 Task: Create a due date automation trigger when advanced on, 2 days after a card is due add fields without custom field "Resume" set to a number greater or equal to 1 and lower or equal to 10 at 11:00 AM.
Action: Mouse moved to (1161, 479)
Screenshot: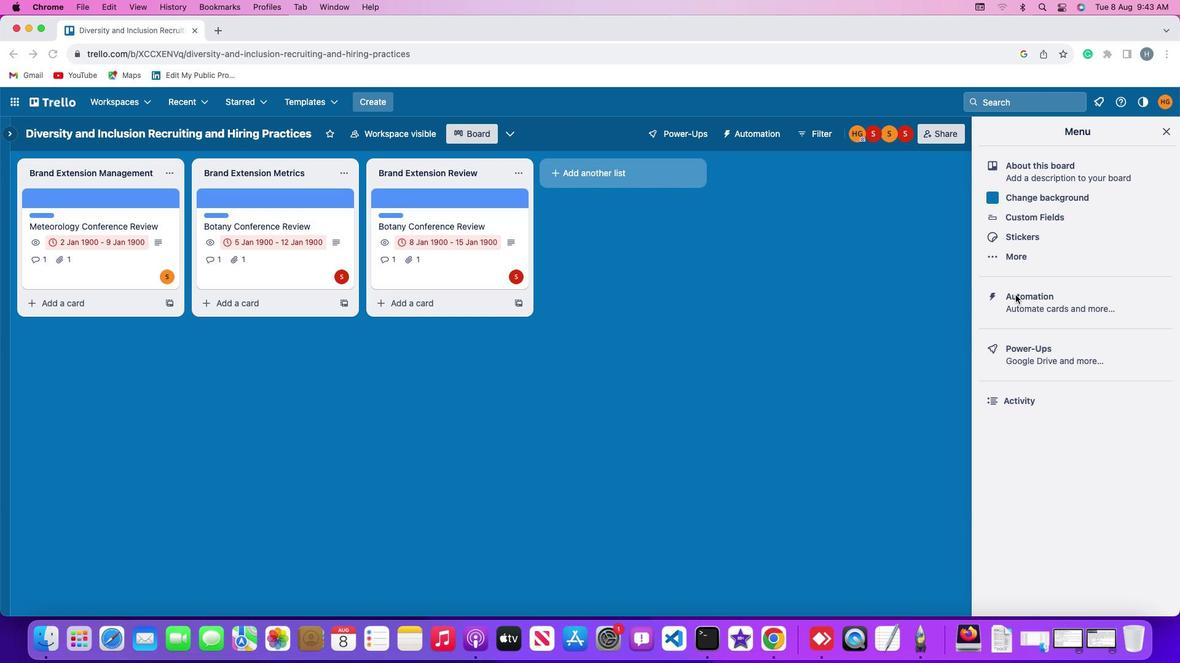
Action: Mouse pressed left at (1161, 479)
Screenshot: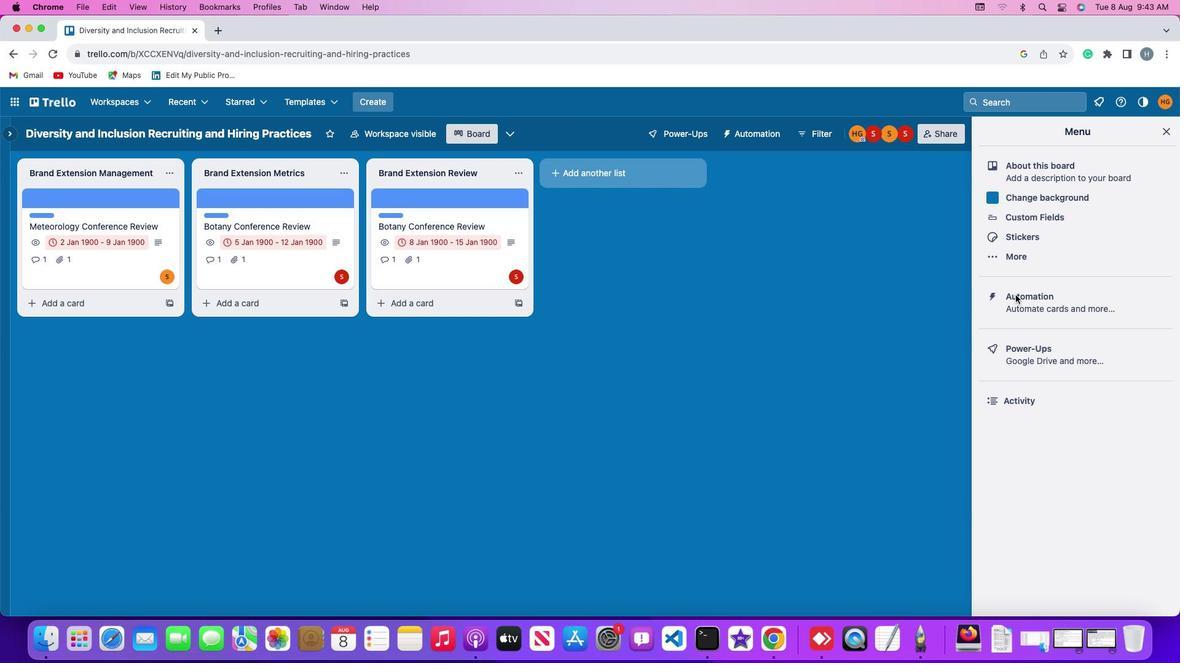 
Action: Mouse pressed left at (1161, 479)
Screenshot: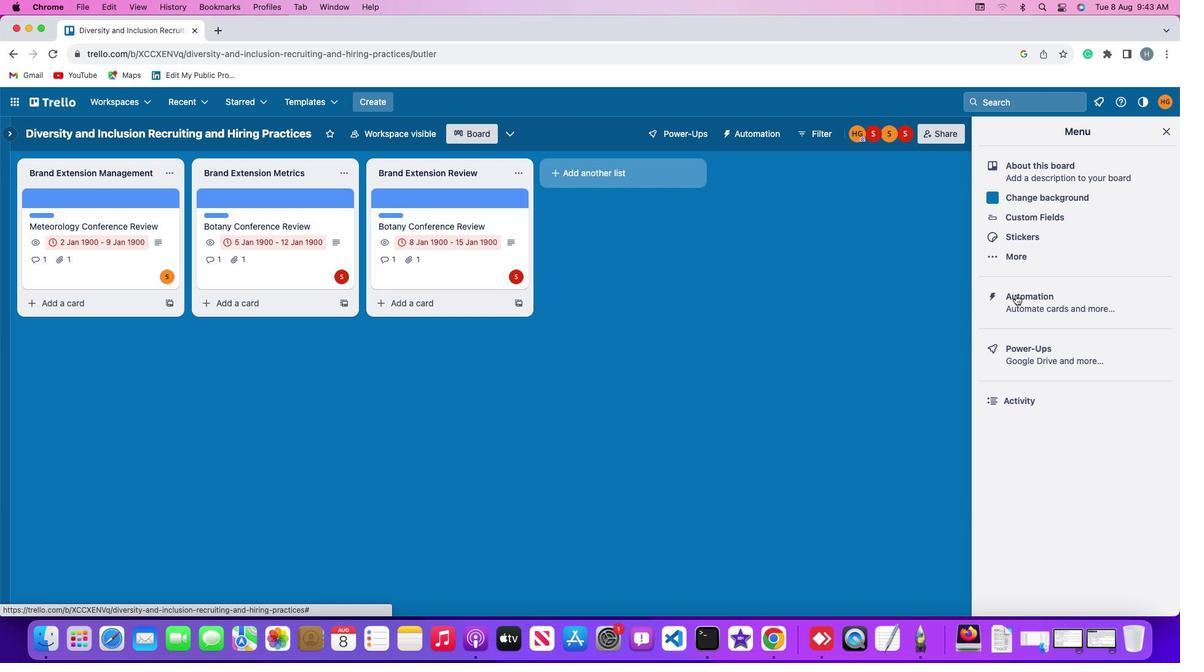 
Action: Mouse moved to (19, 476)
Screenshot: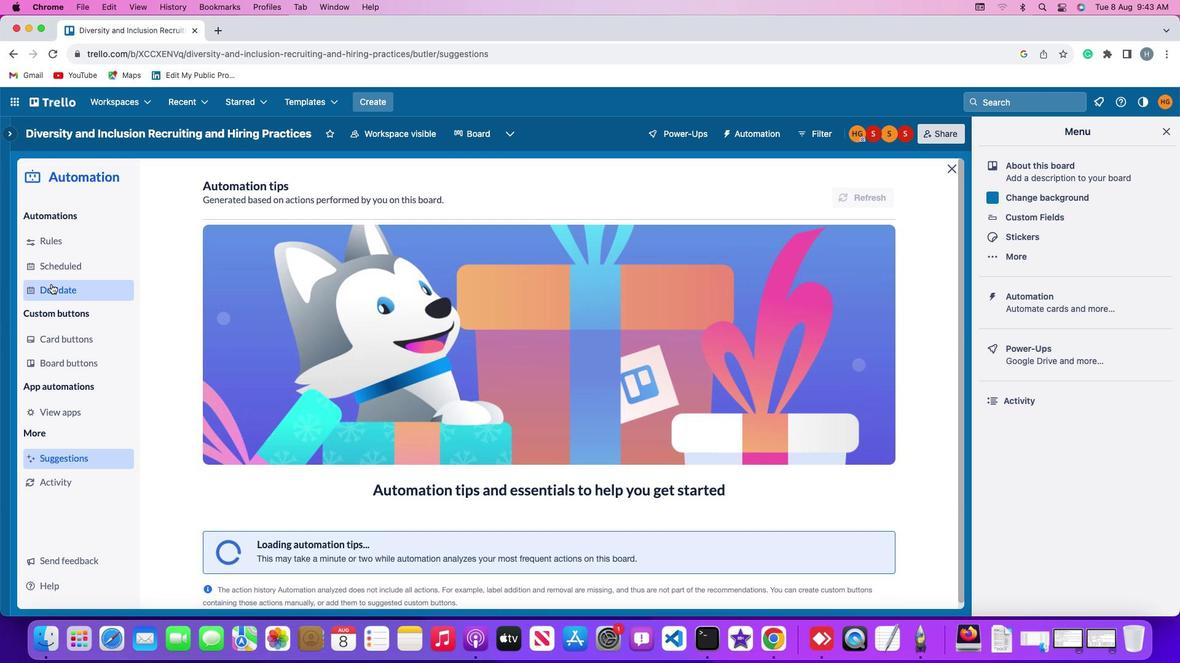
Action: Mouse pressed left at (19, 476)
Screenshot: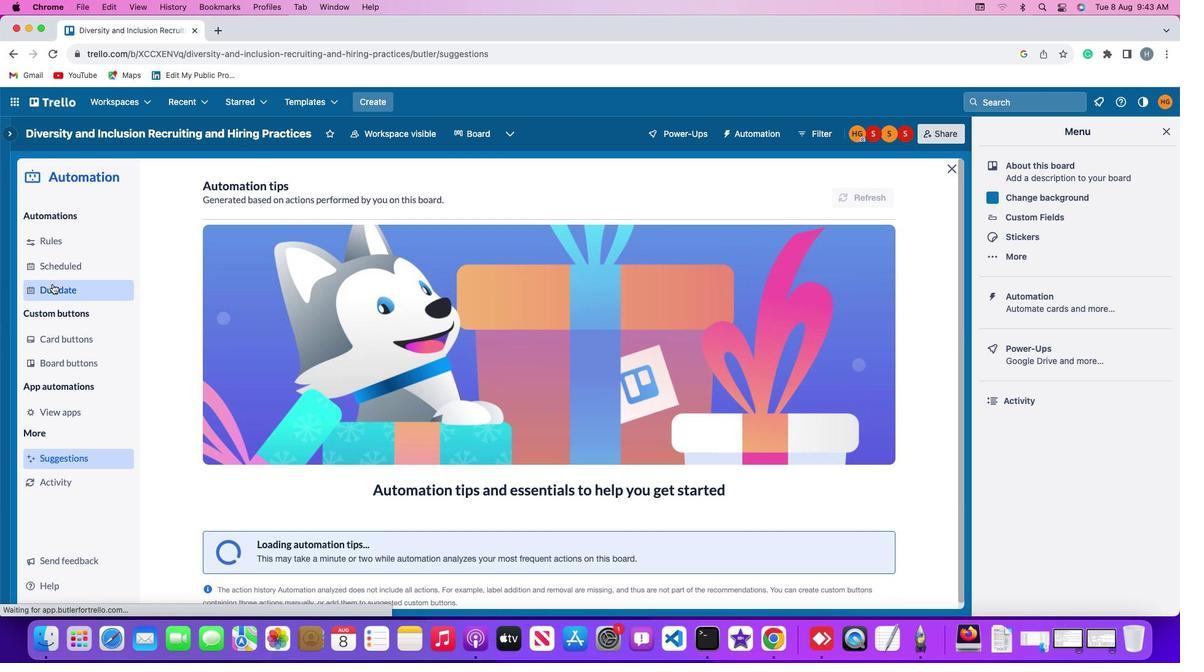 
Action: Mouse moved to (960, 450)
Screenshot: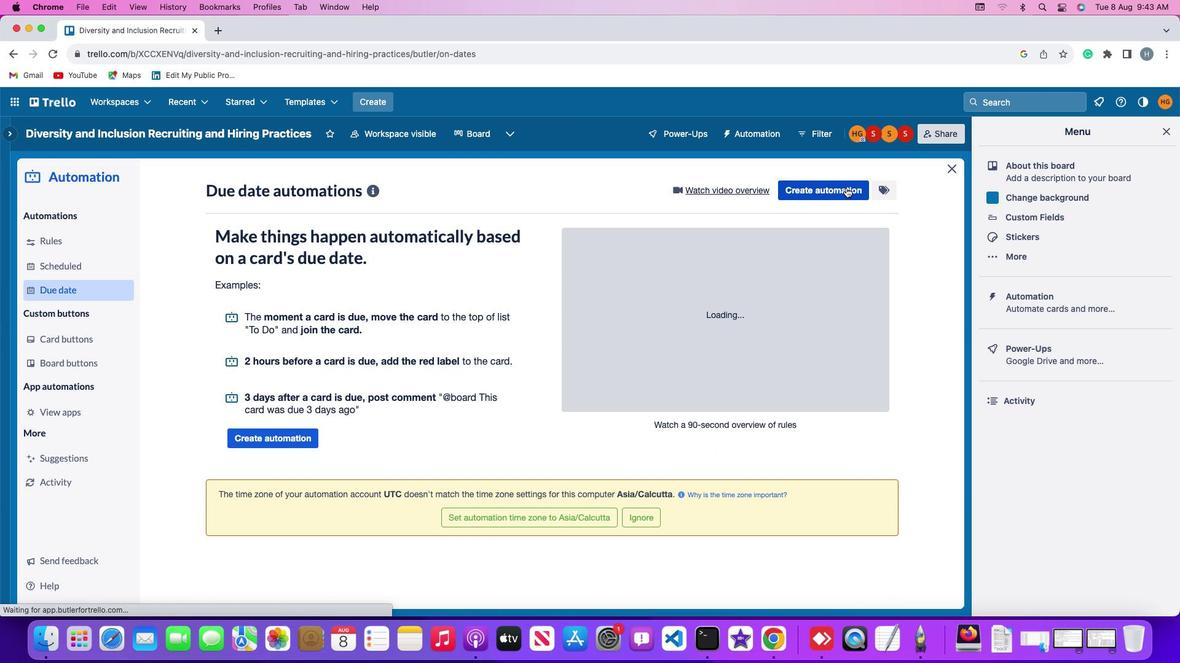 
Action: Mouse pressed left at (960, 450)
Screenshot: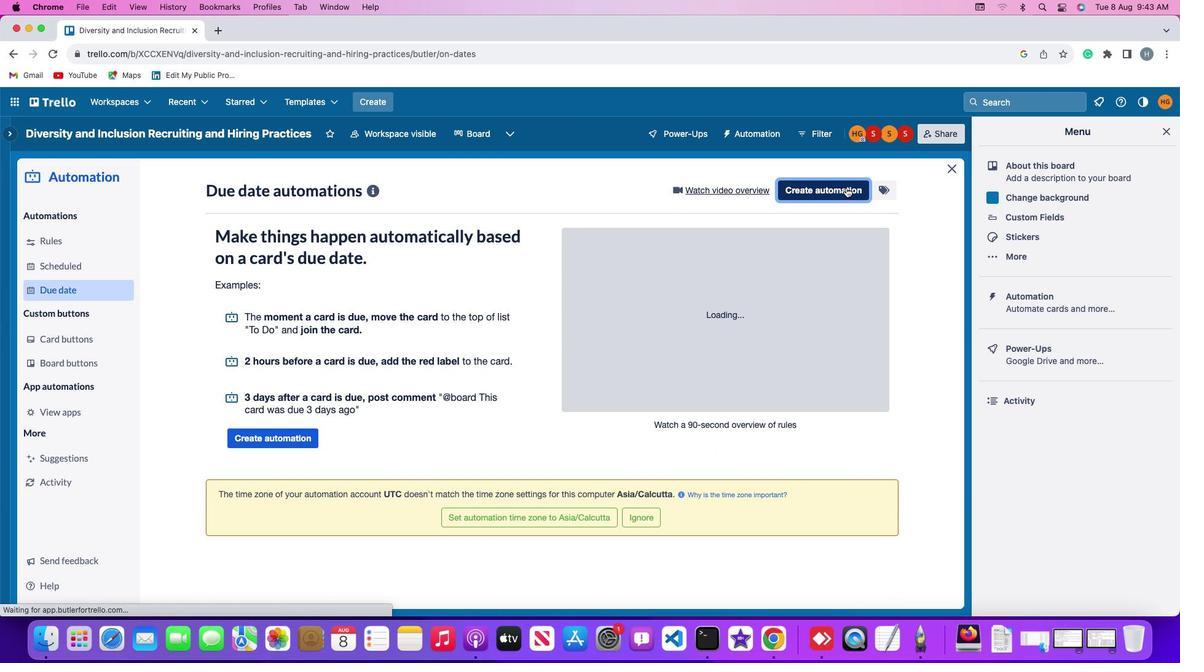 
Action: Mouse moved to (500, 481)
Screenshot: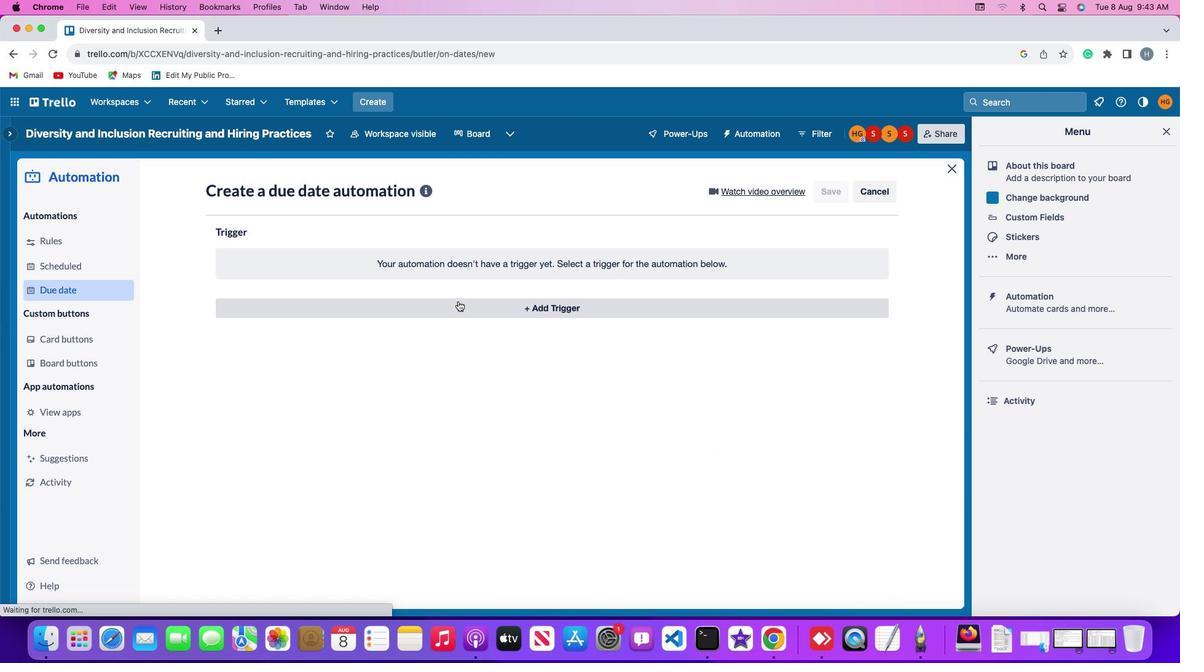 
Action: Mouse pressed left at (500, 481)
Screenshot: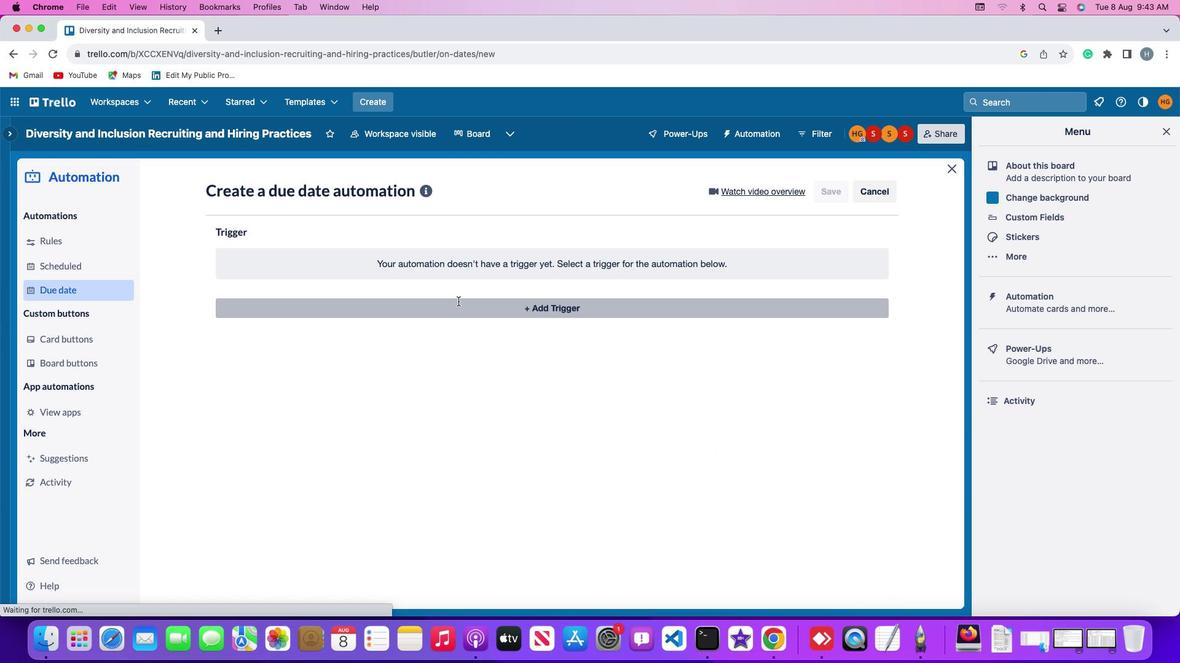 
Action: Mouse moved to (244, 534)
Screenshot: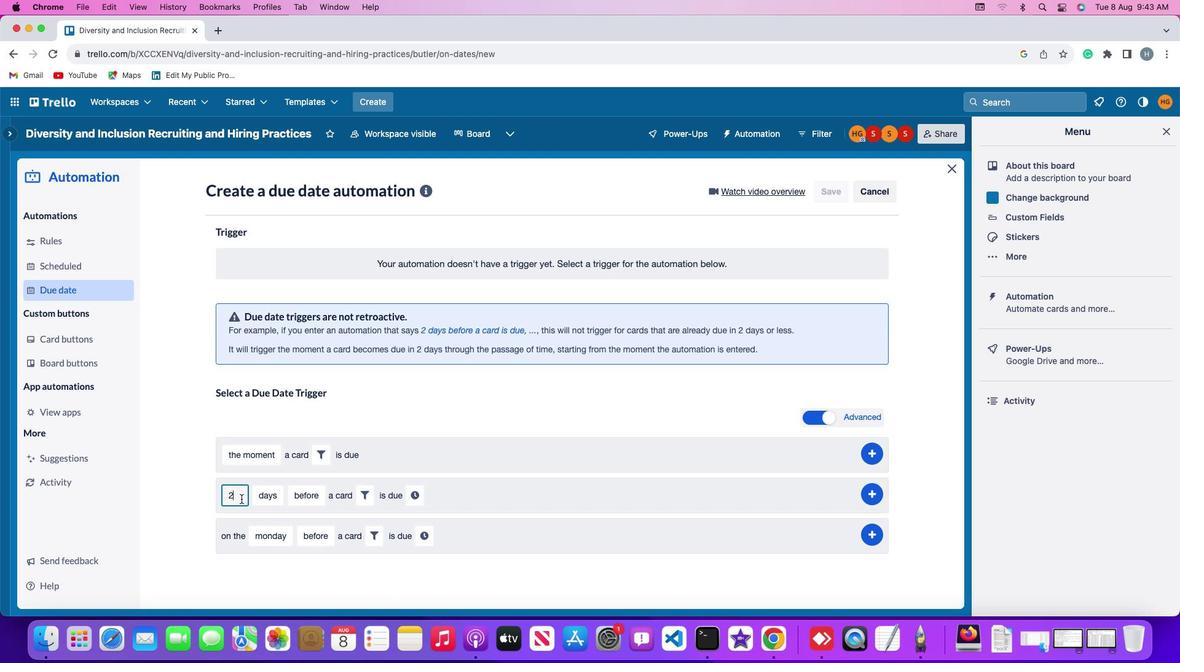 
Action: Mouse pressed left at (244, 534)
Screenshot: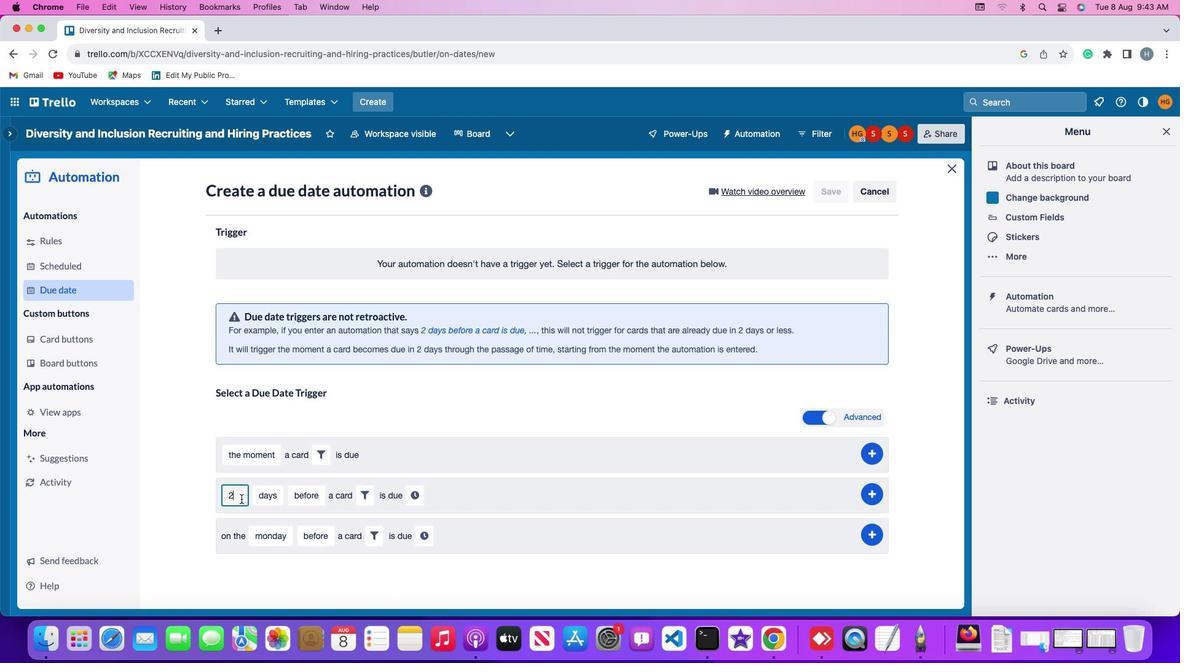 
Action: Mouse moved to (244, 534)
Screenshot: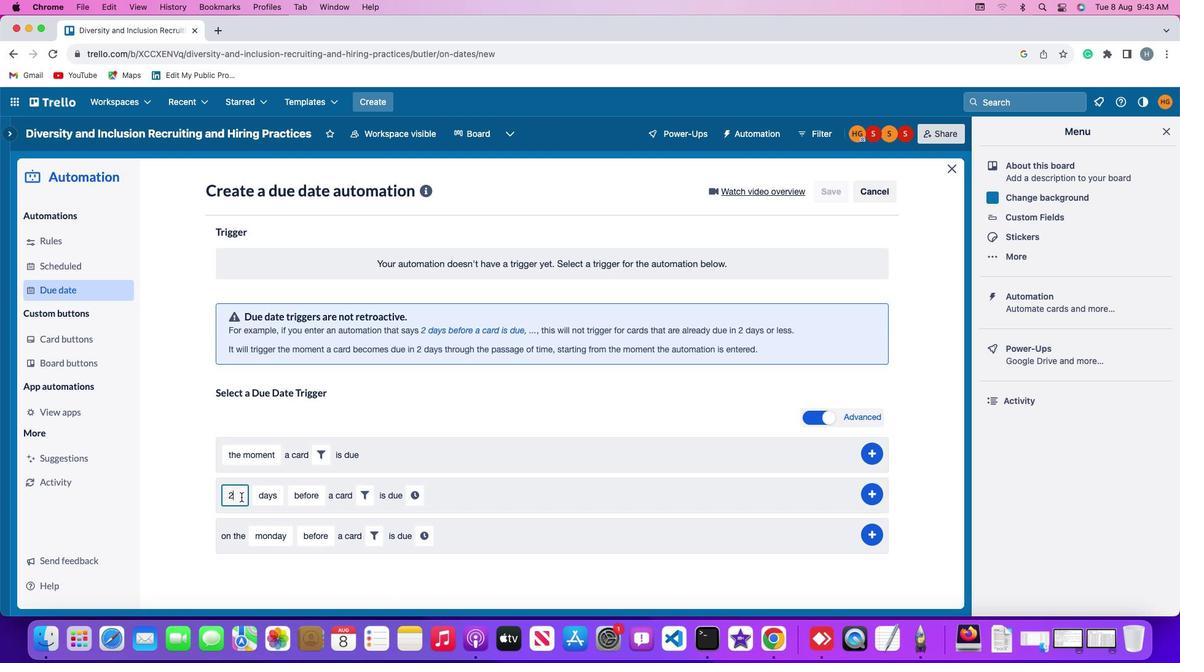 
Action: Key pressed Key.backspace
Screenshot: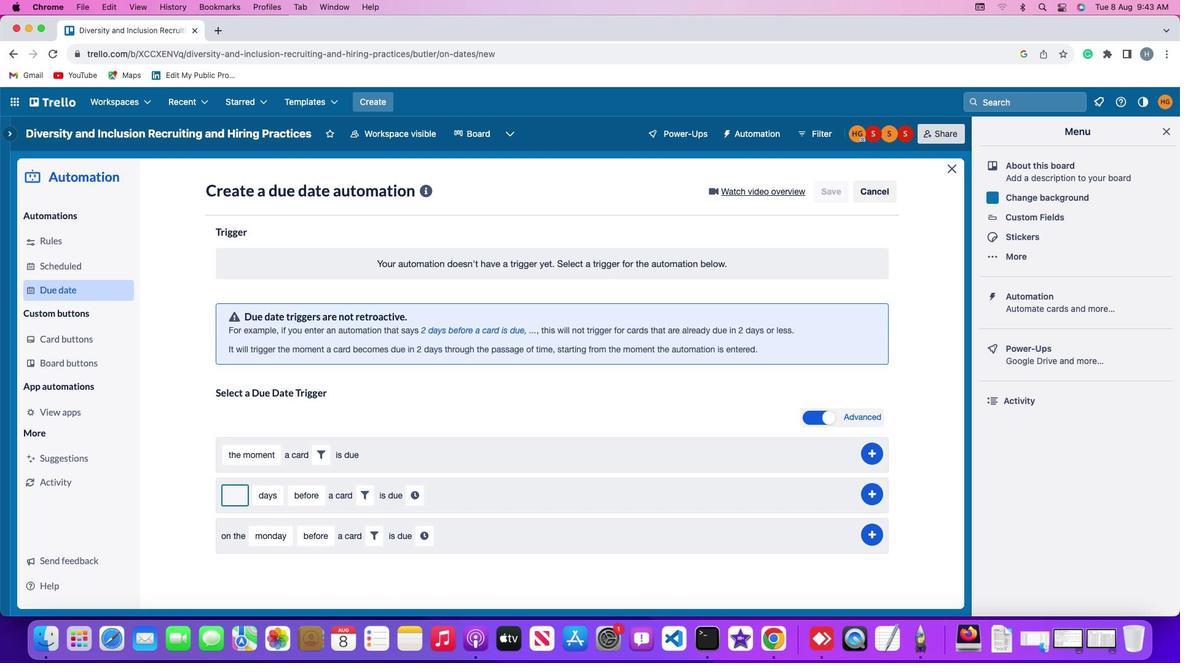 
Action: Mouse moved to (248, 533)
Screenshot: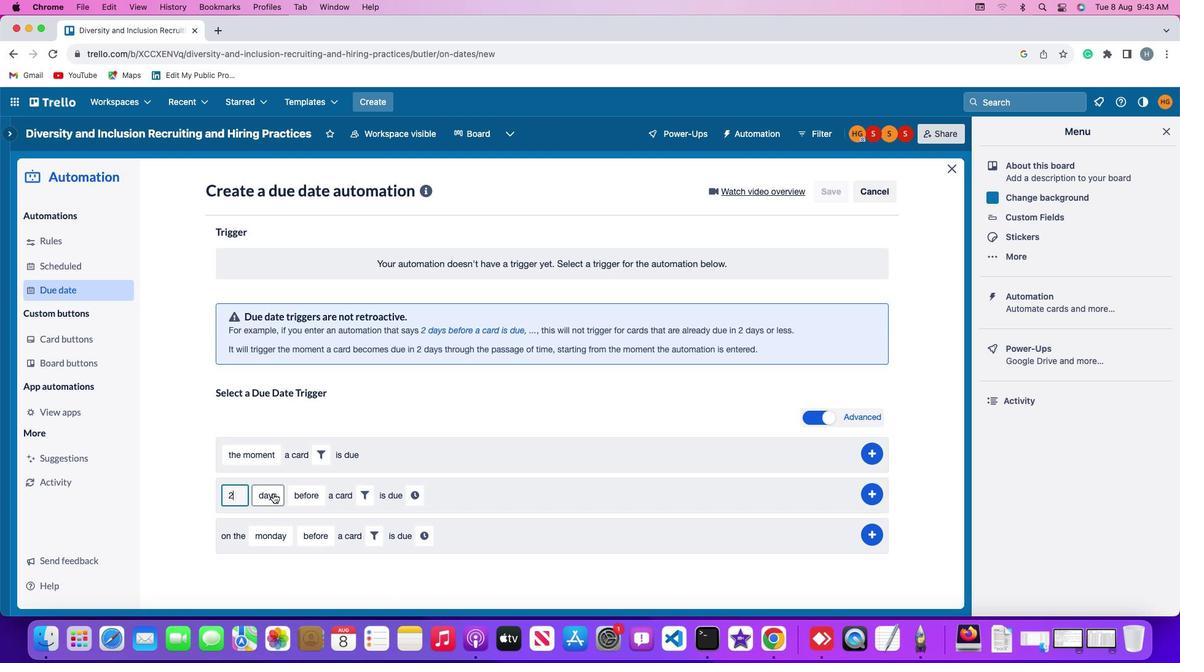 
Action: Key pressed '2'
Screenshot: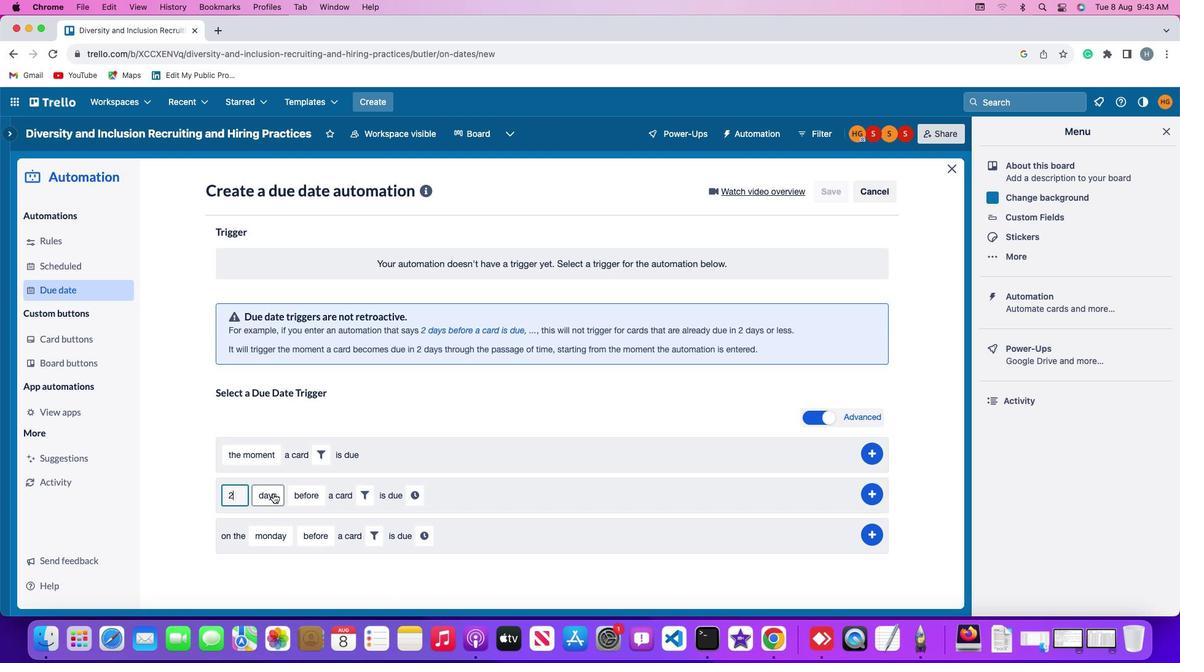 
Action: Mouse moved to (282, 532)
Screenshot: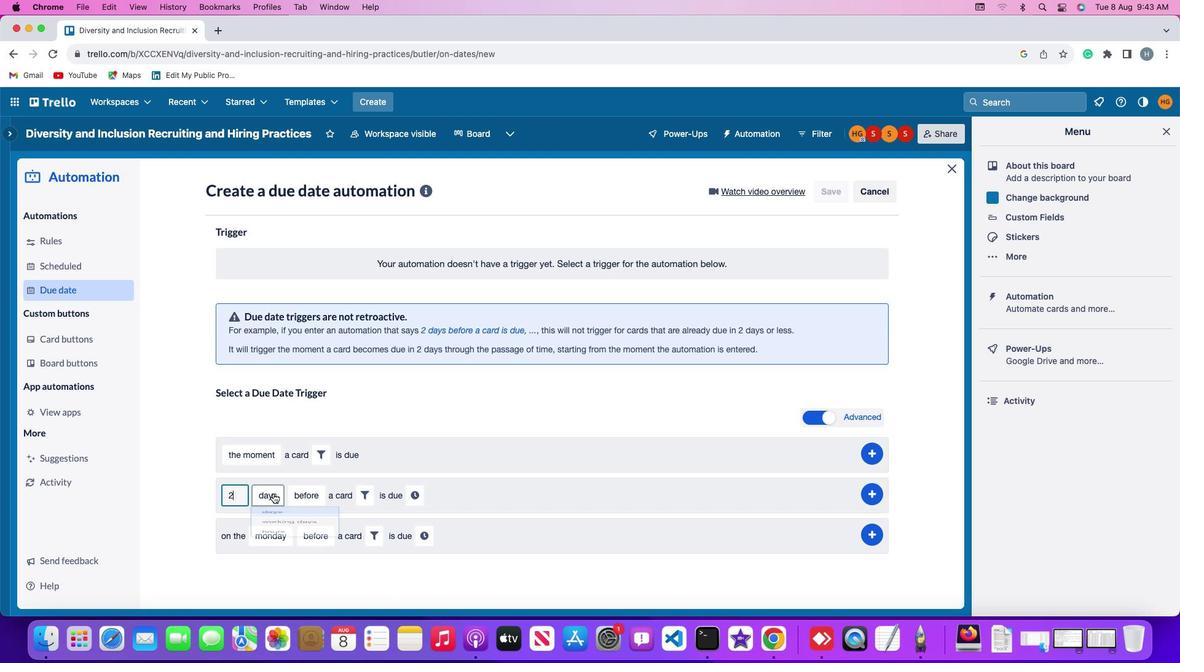 
Action: Mouse pressed left at (282, 532)
Screenshot: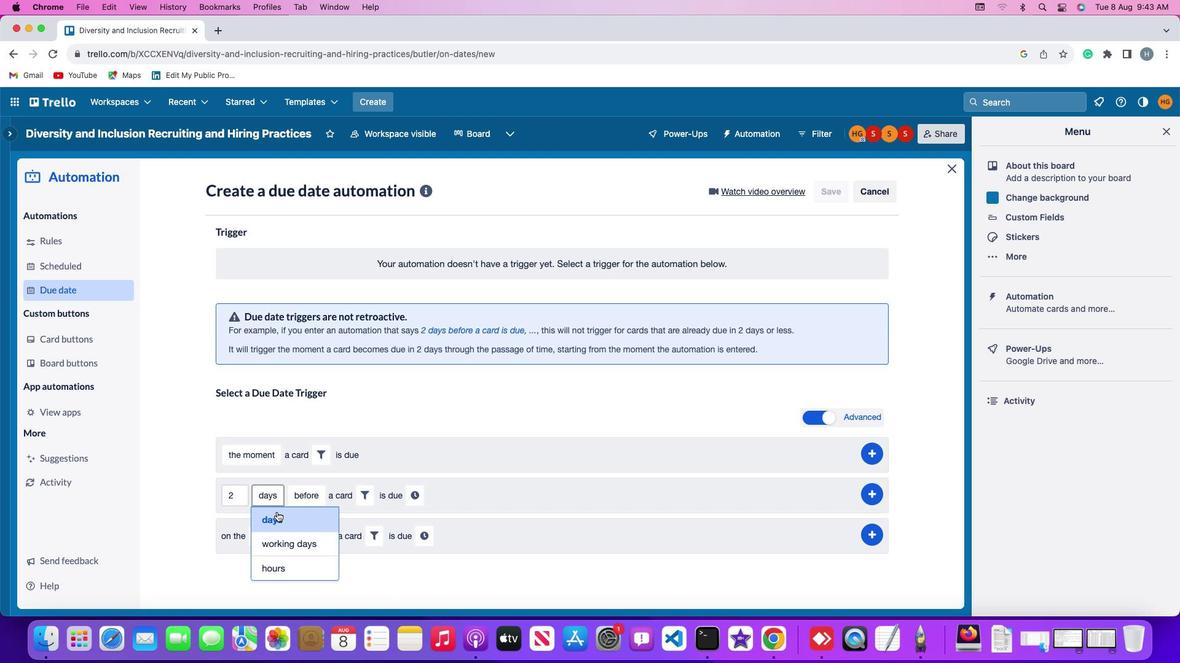 
Action: Mouse moved to (296, 542)
Screenshot: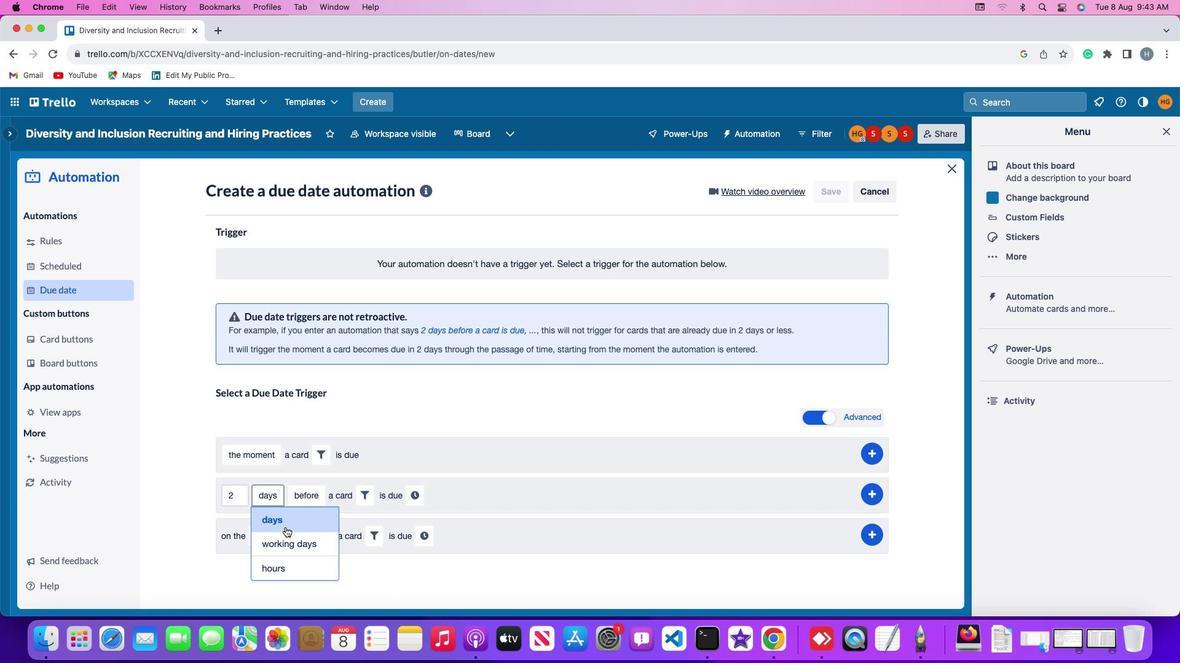 
Action: Mouse pressed left at (296, 542)
Screenshot: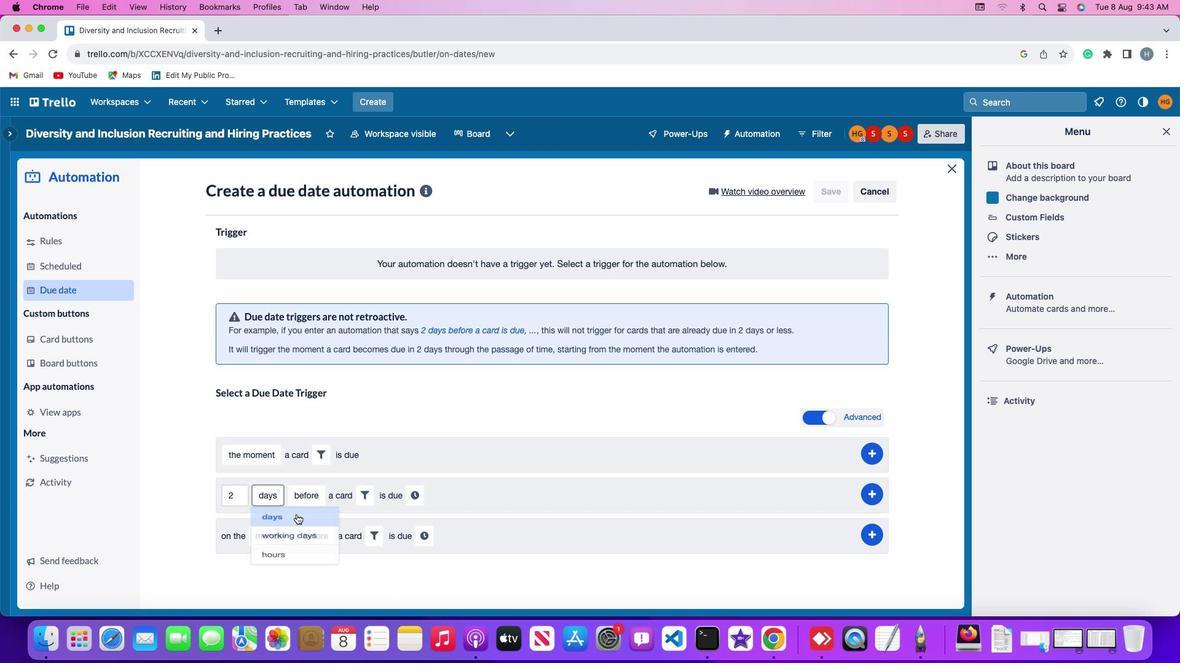 
Action: Mouse moved to (319, 533)
Screenshot: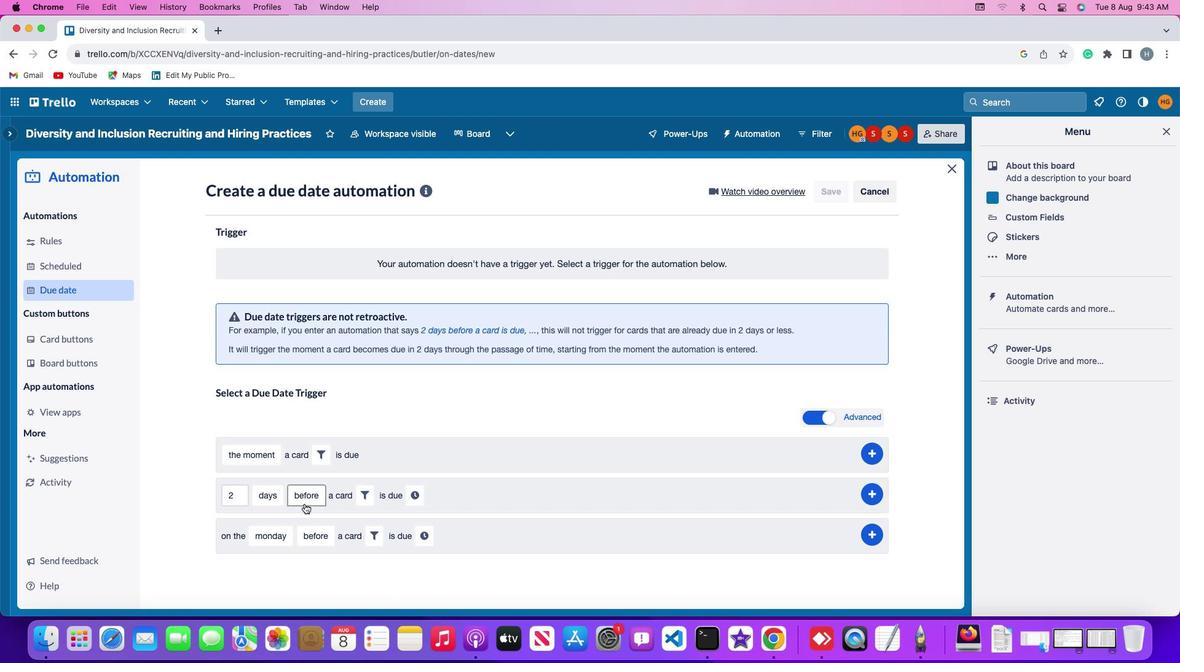 
Action: Mouse pressed left at (319, 533)
Screenshot: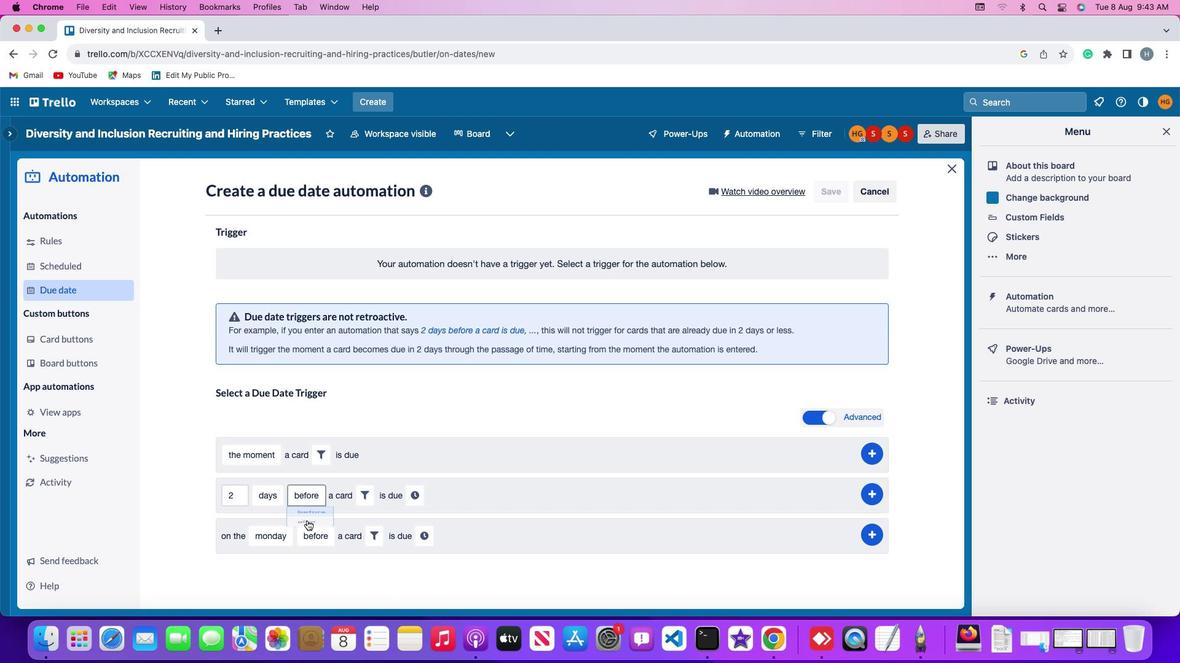 
Action: Mouse moved to (326, 546)
Screenshot: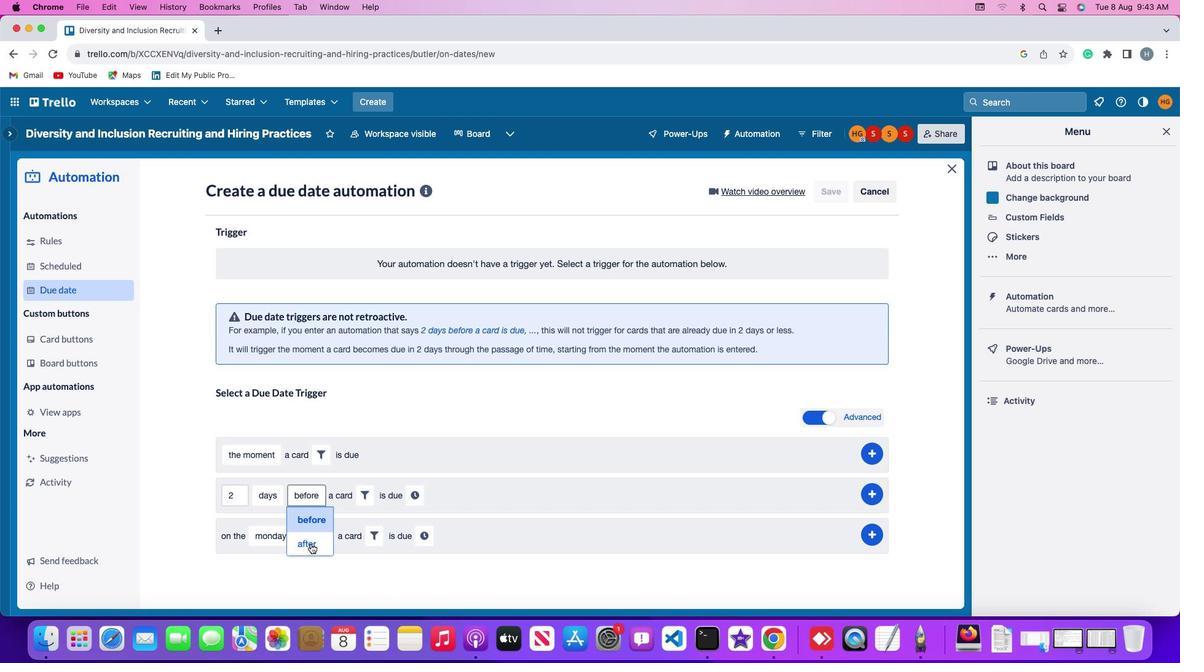 
Action: Mouse pressed left at (326, 546)
Screenshot: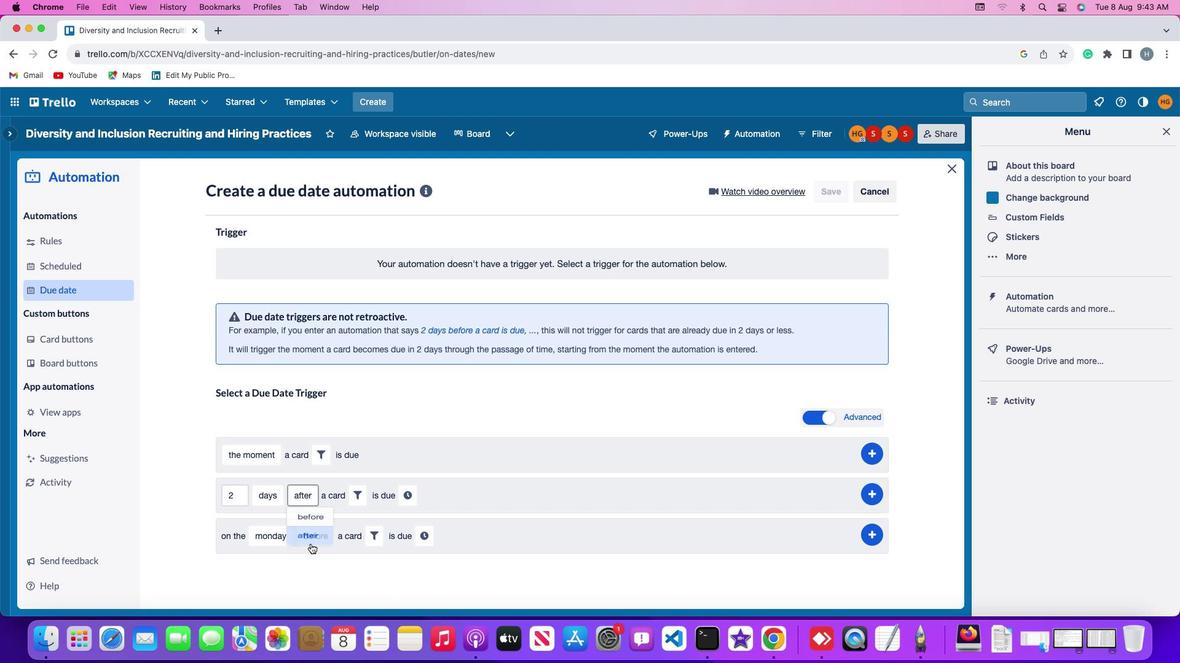 
Action: Mouse moved to (383, 534)
Screenshot: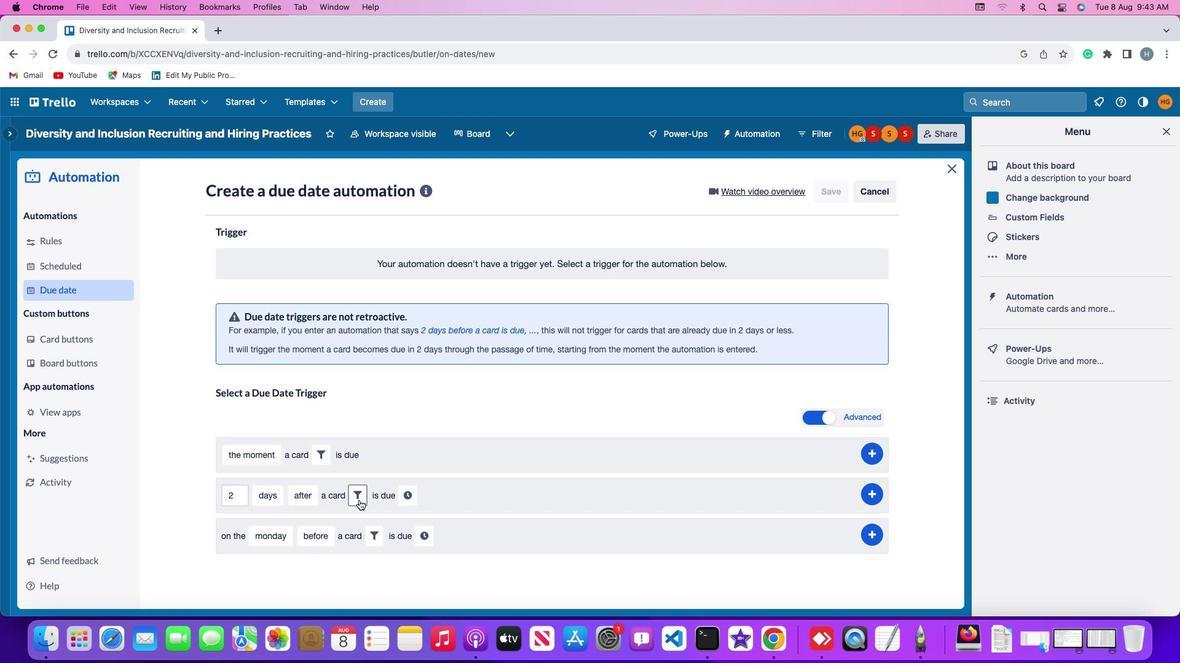 
Action: Mouse pressed left at (383, 534)
Screenshot: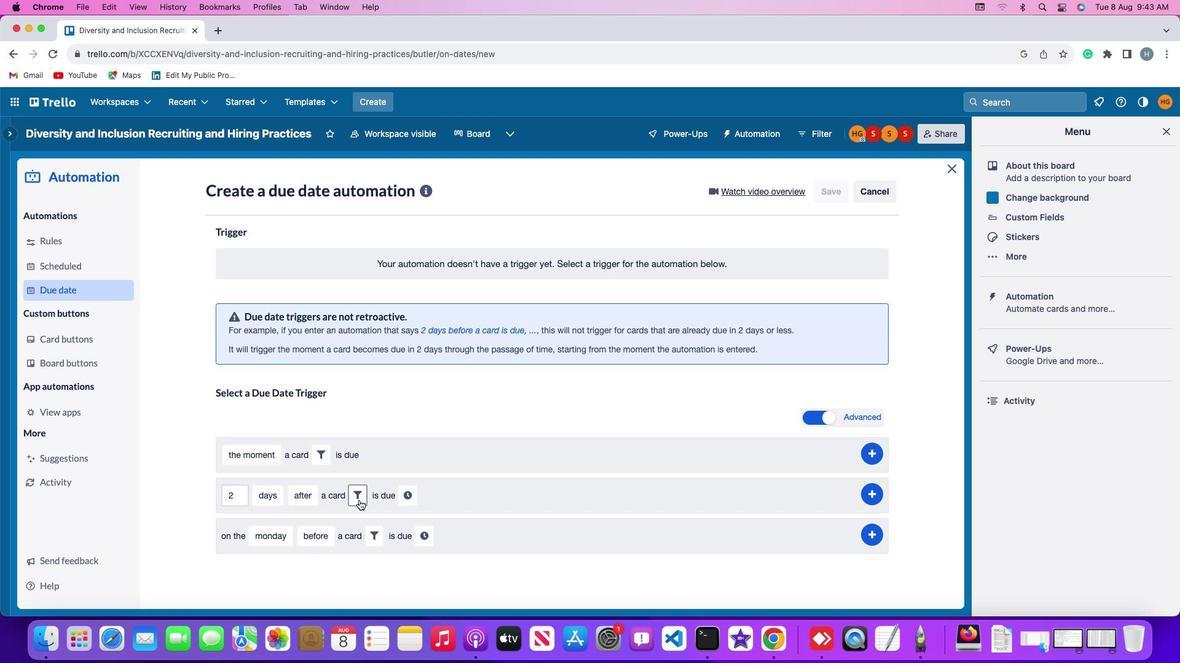 
Action: Mouse moved to (628, 542)
Screenshot: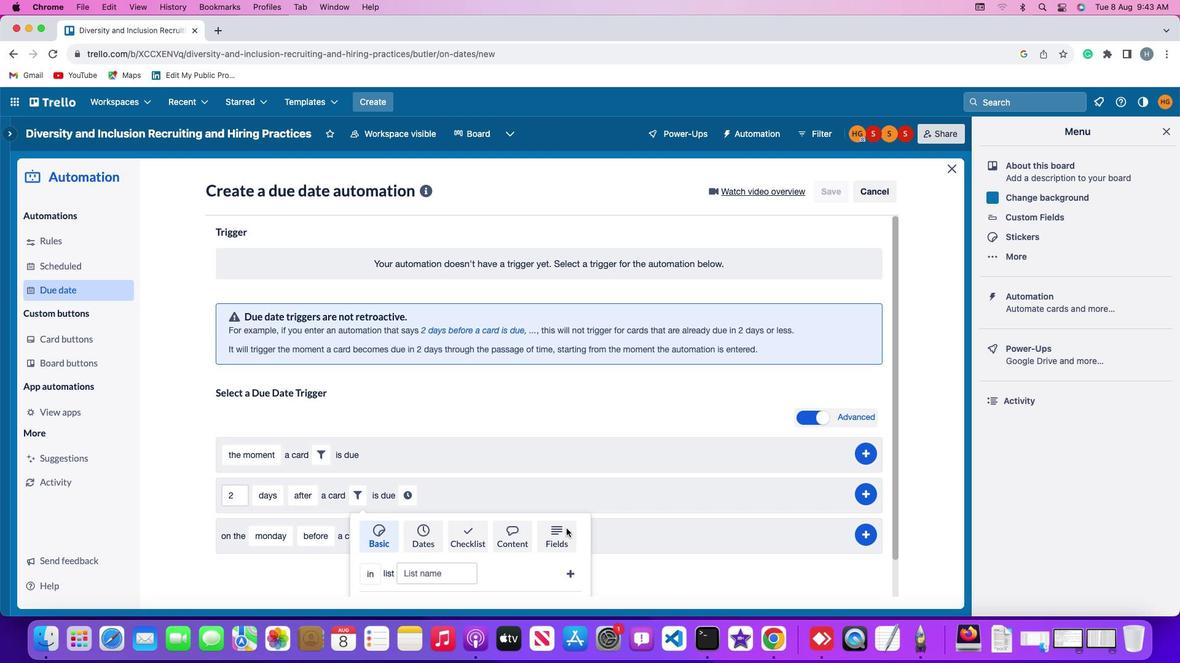 
Action: Mouse pressed left at (628, 542)
Screenshot: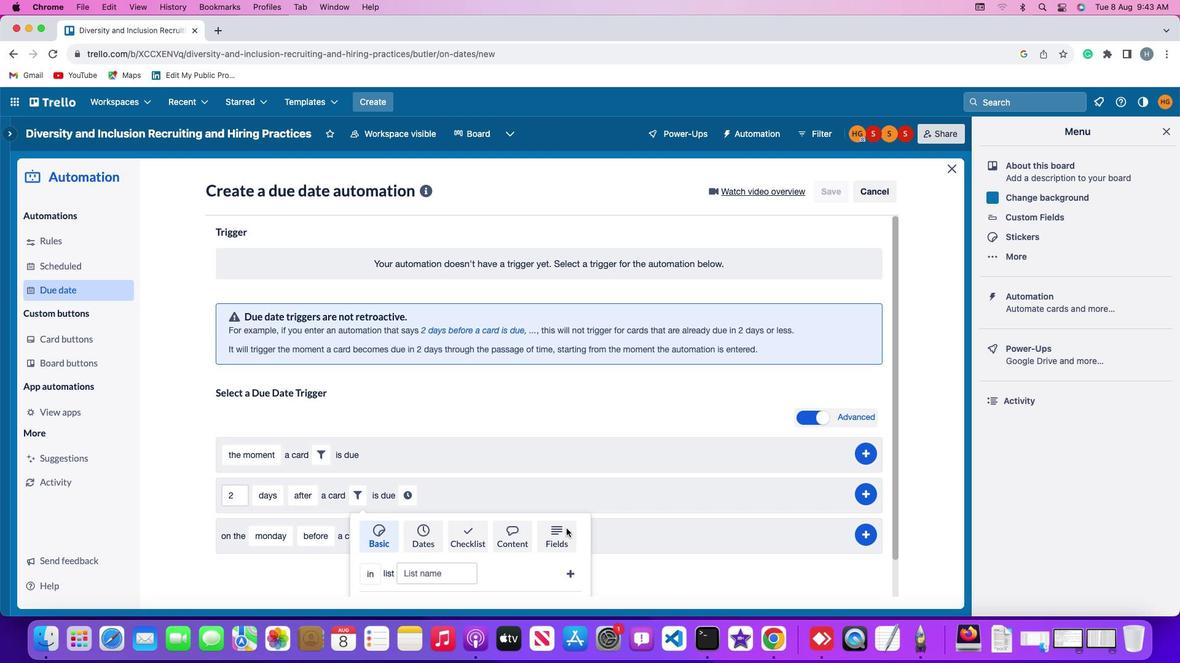 
Action: Mouse moved to (391, 548)
Screenshot: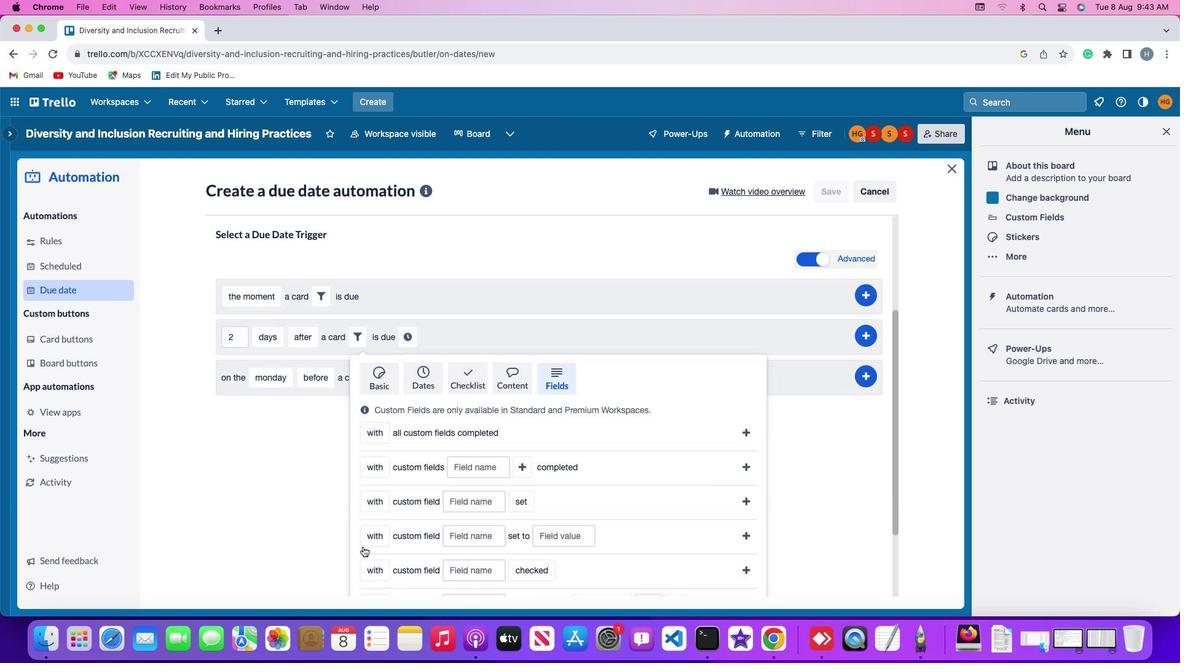 
Action: Mouse scrolled (391, 548) with delta (-40, 399)
Screenshot: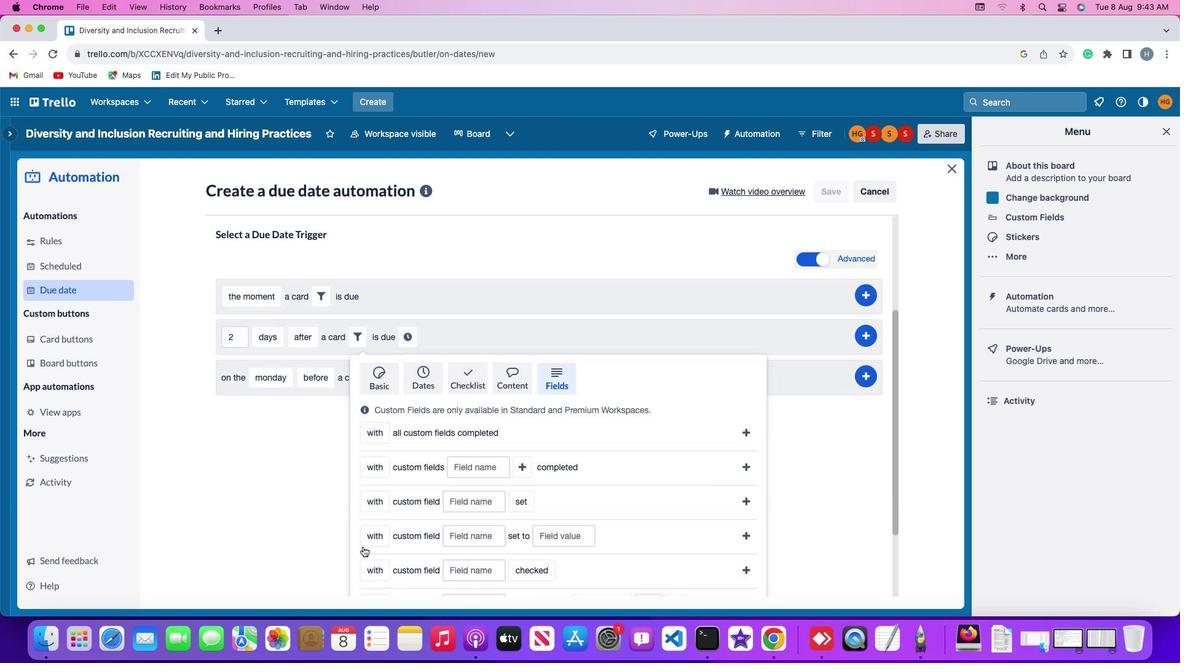 
Action: Mouse moved to (391, 548)
Screenshot: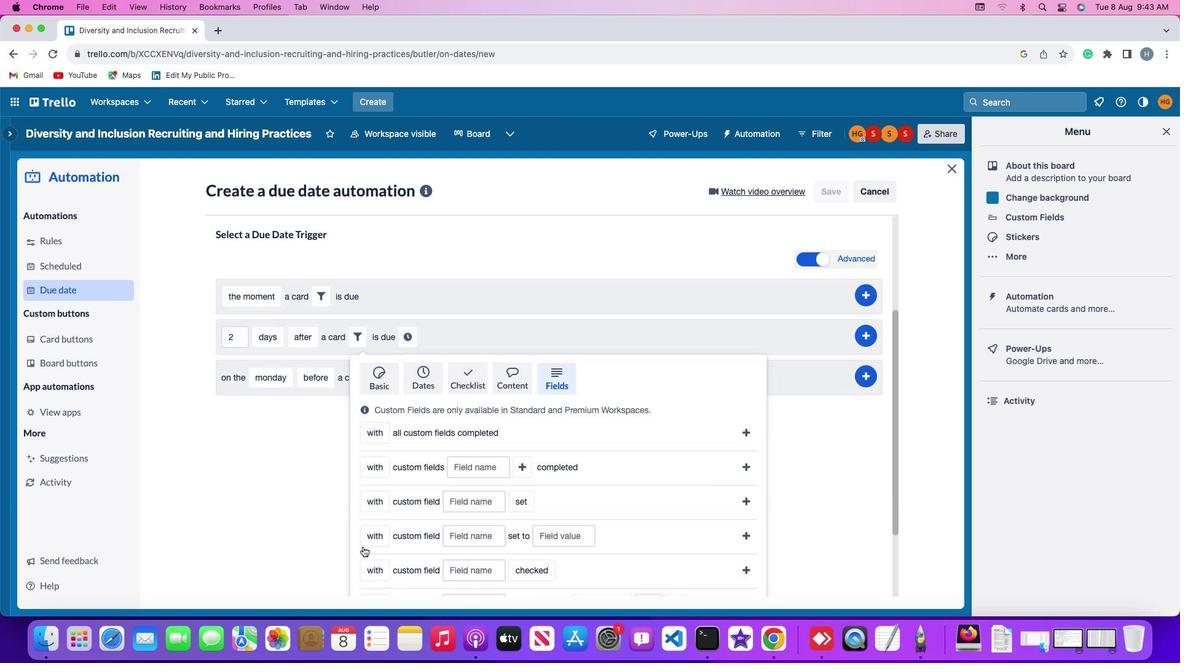 
Action: Mouse scrolled (391, 548) with delta (-40, 399)
Screenshot: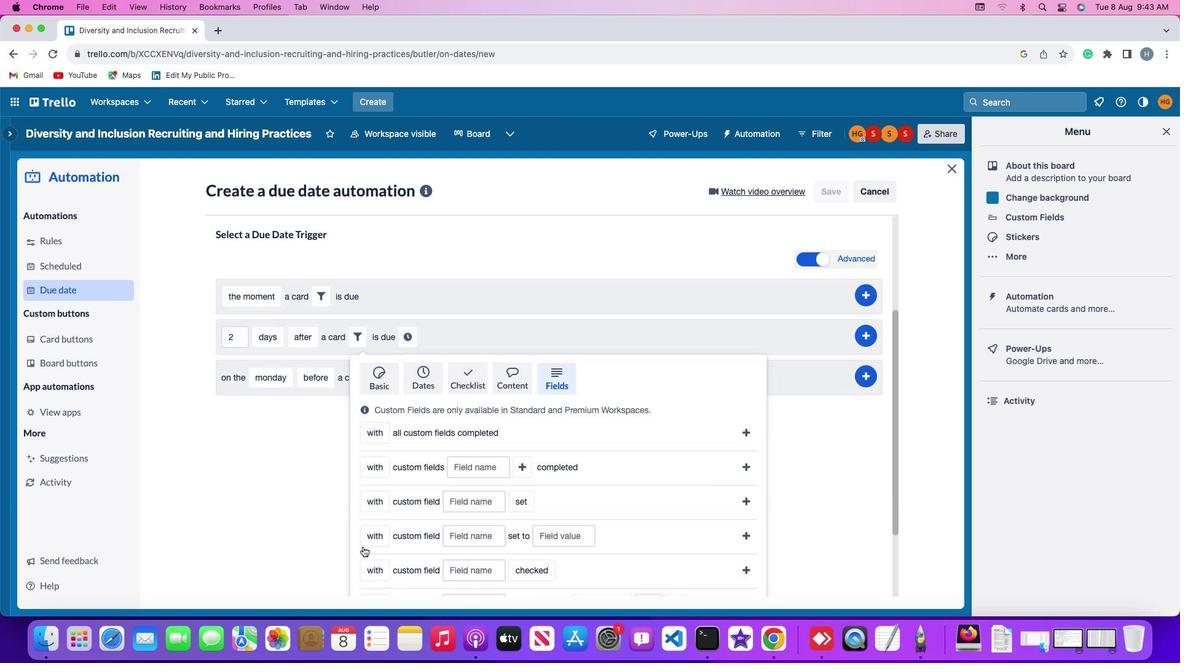 
Action: Mouse scrolled (391, 548) with delta (-40, 398)
Screenshot: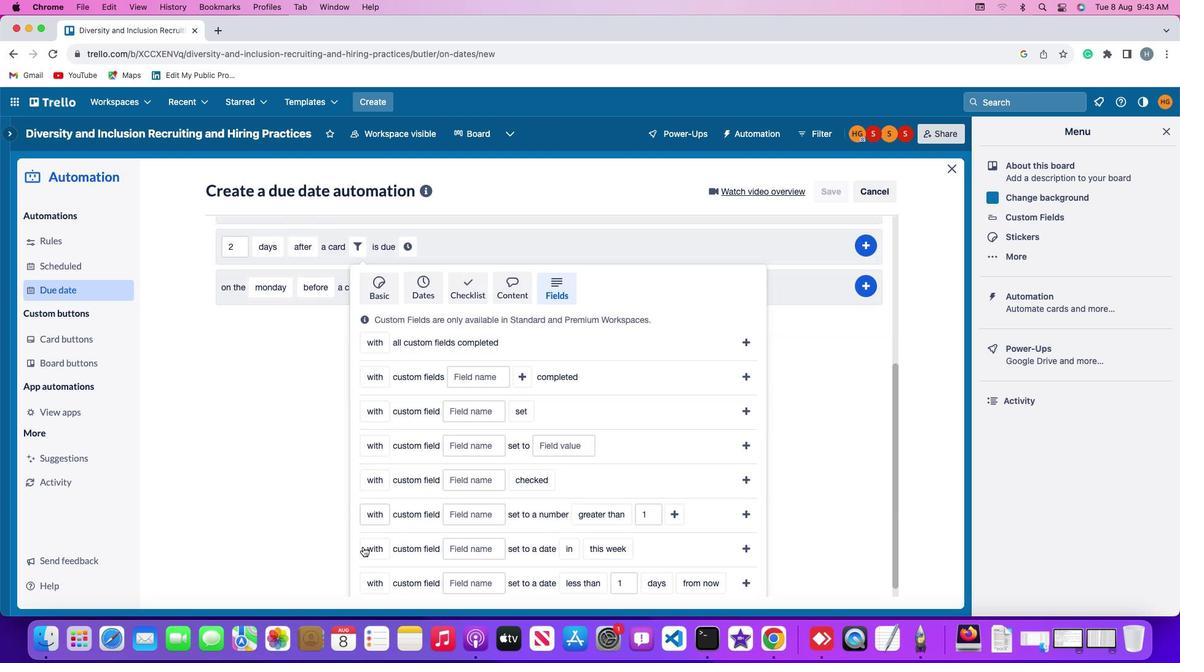 
Action: Mouse scrolled (391, 548) with delta (-40, 398)
Screenshot: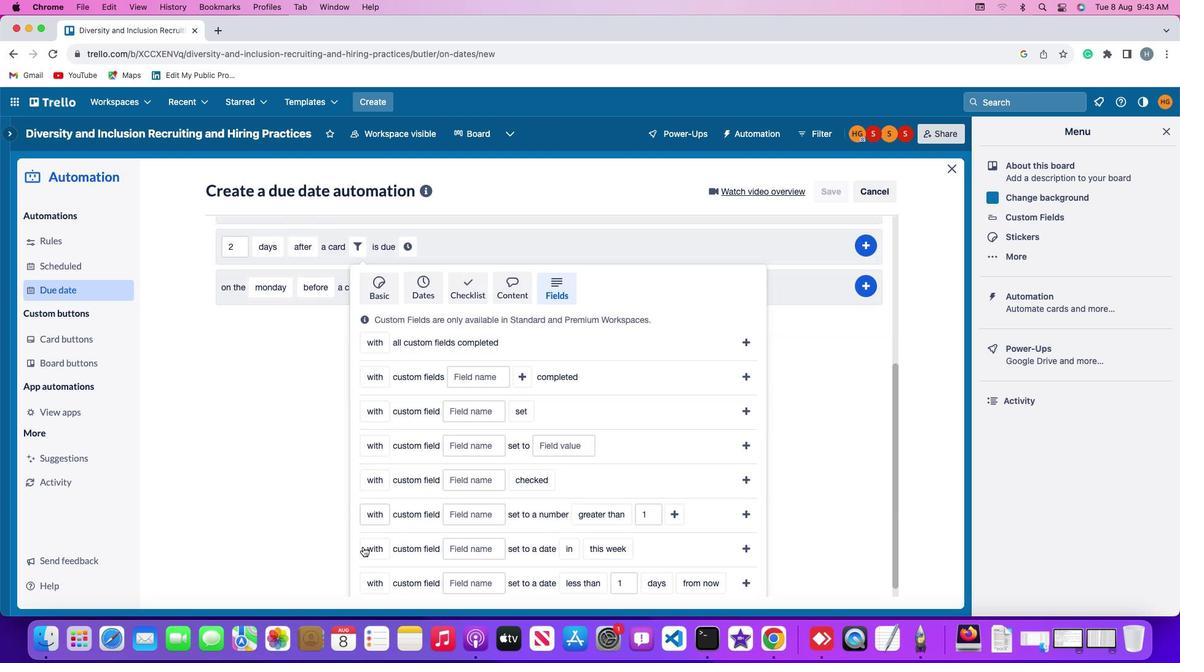 
Action: Mouse scrolled (391, 548) with delta (-40, 398)
Screenshot: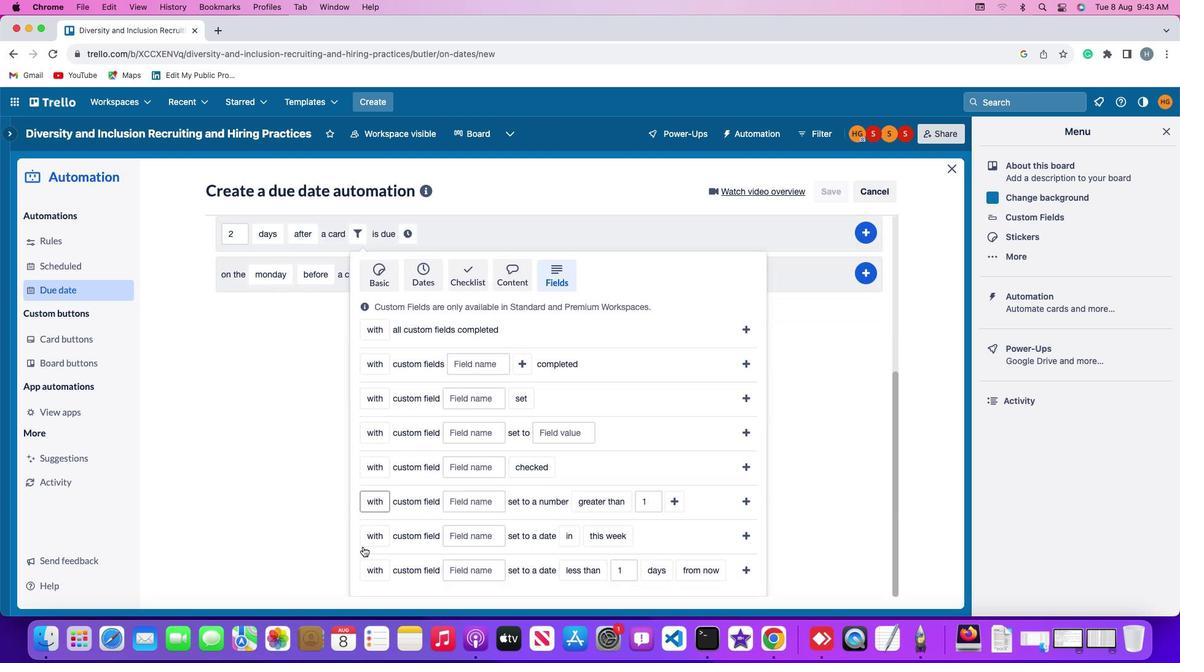 
Action: Mouse moved to (390, 548)
Screenshot: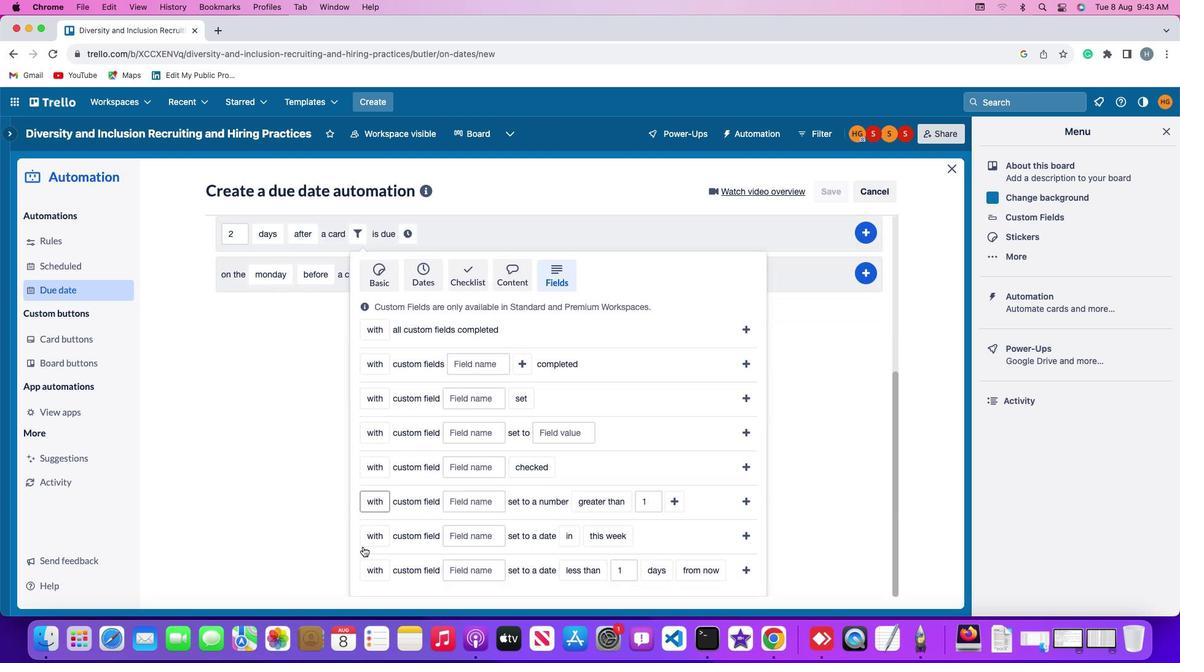 
Action: Mouse scrolled (390, 548) with delta (-40, 398)
Screenshot: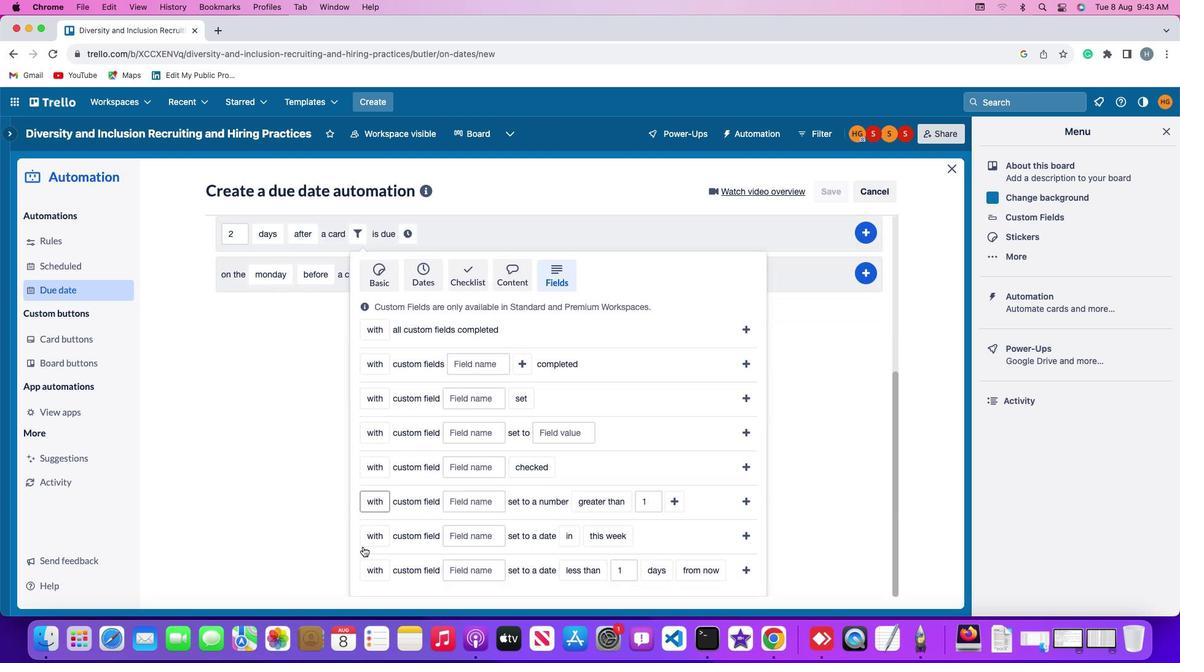 
Action: Mouse moved to (405, 535)
Screenshot: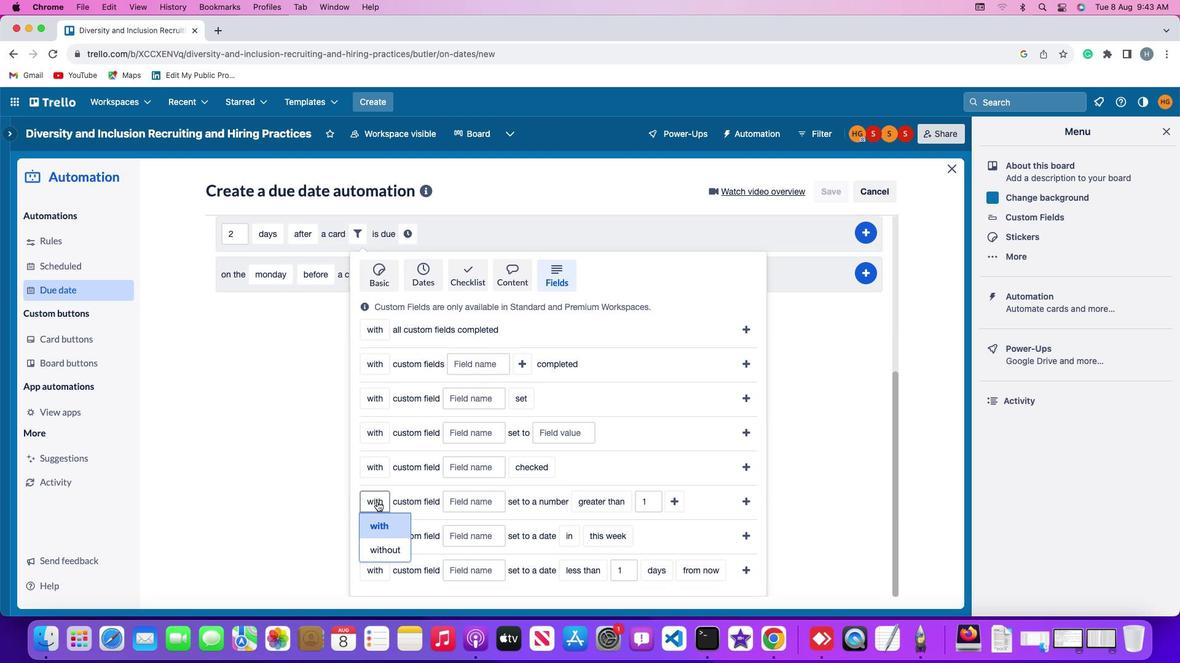 
Action: Mouse pressed left at (405, 535)
Screenshot: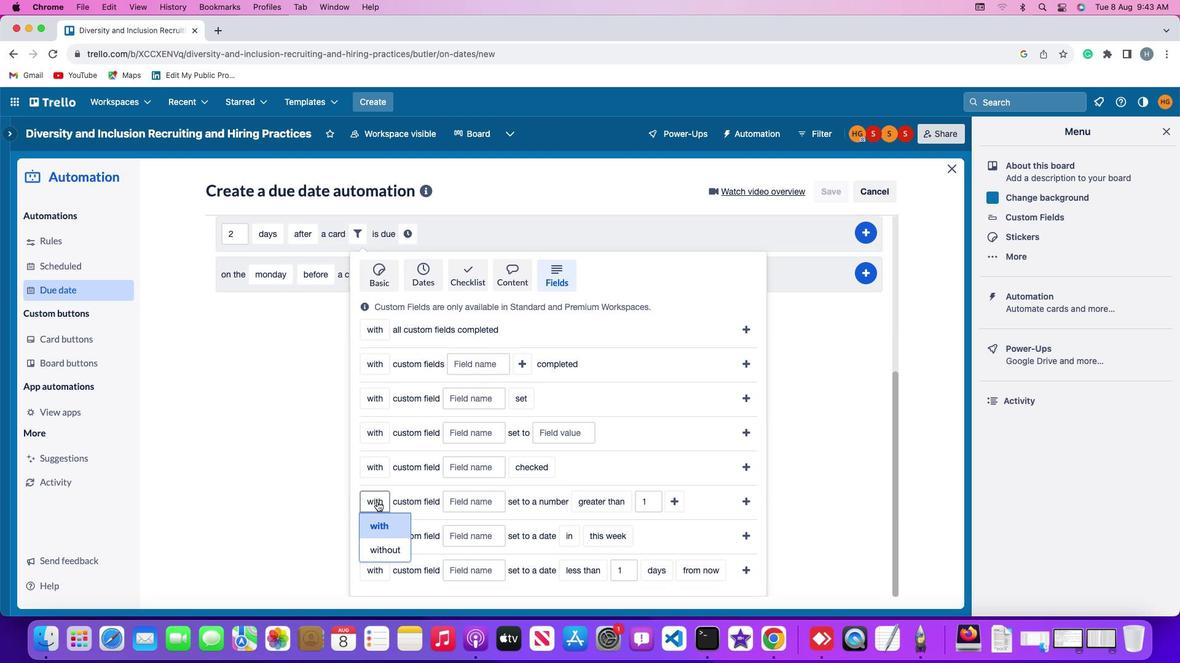 
Action: Mouse moved to (408, 548)
Screenshot: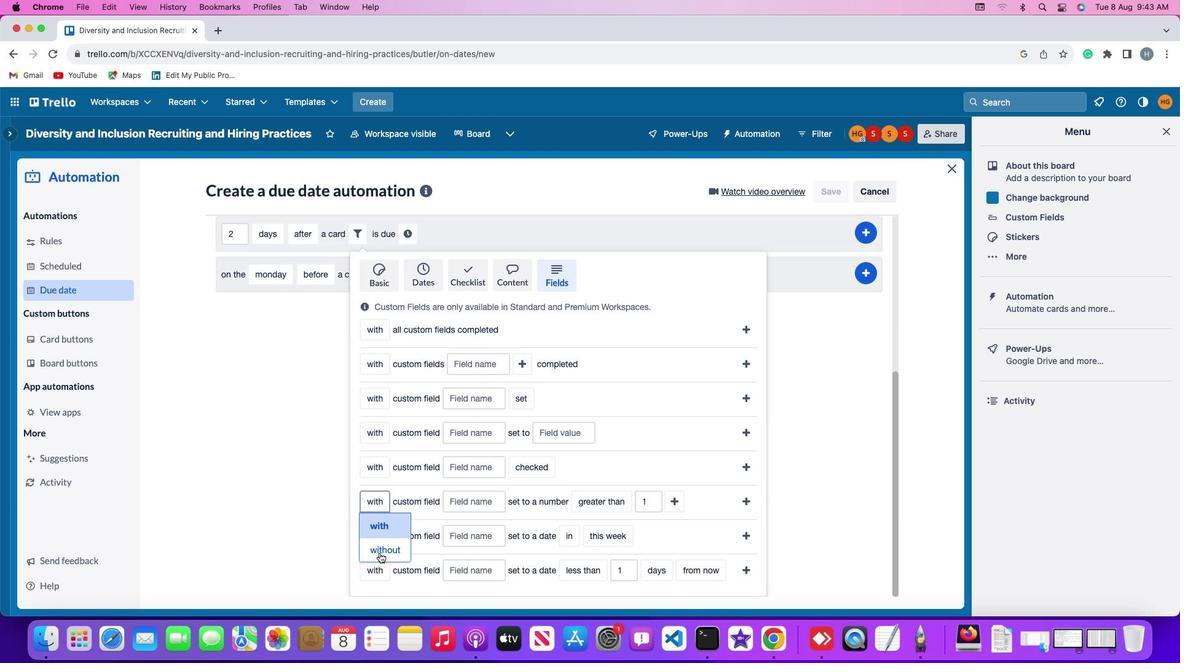 
Action: Mouse pressed left at (408, 548)
Screenshot: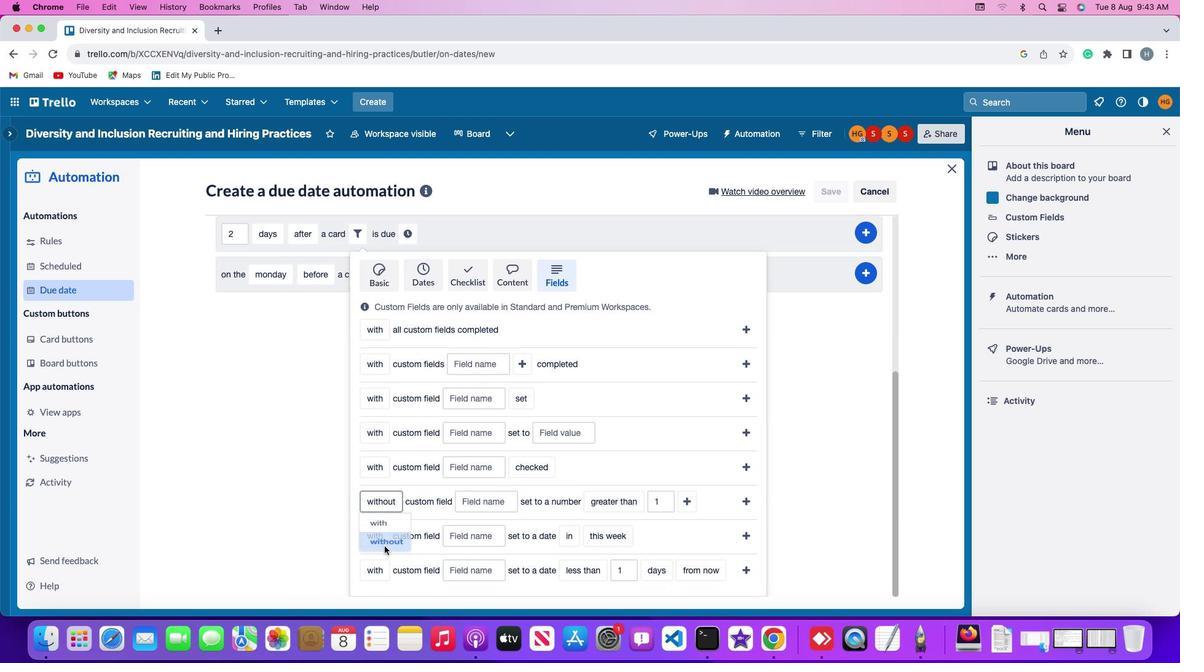 
Action: Mouse moved to (525, 535)
Screenshot: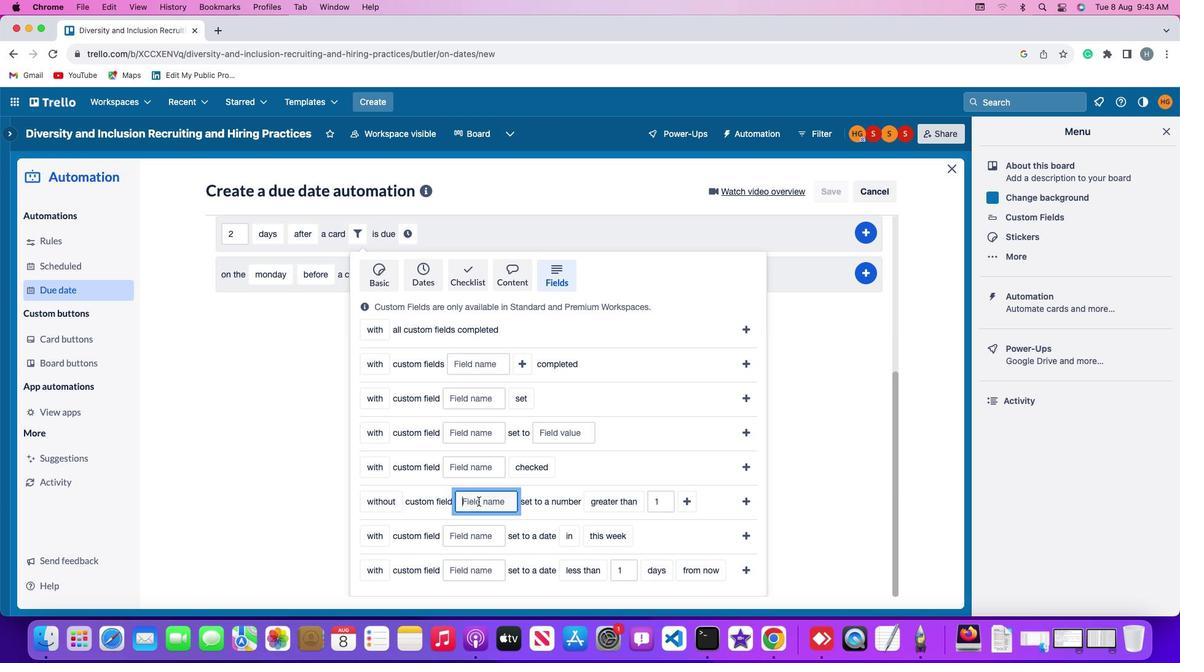 
Action: Mouse pressed left at (525, 535)
Screenshot: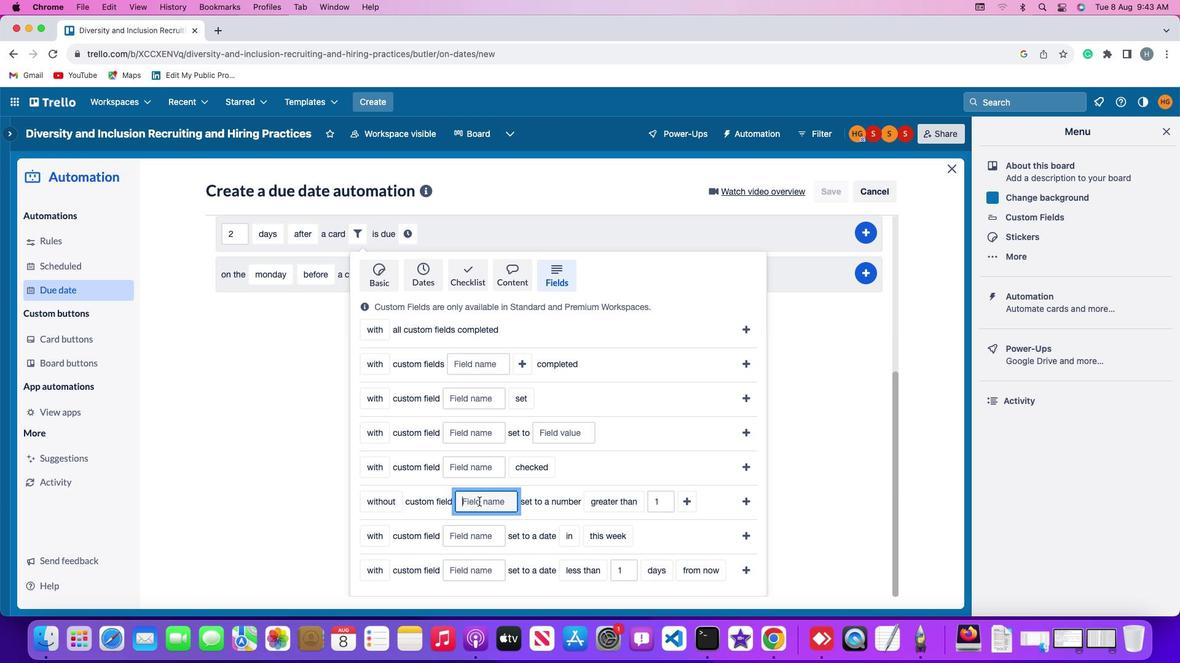 
Action: Mouse moved to (528, 535)
Screenshot: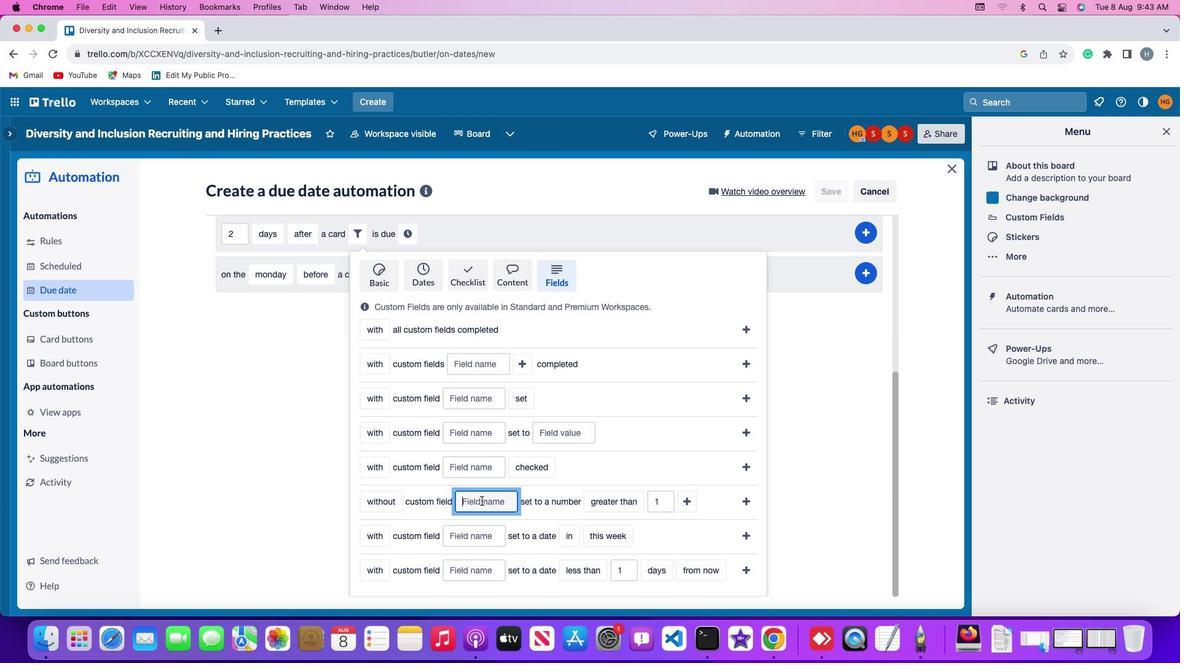 
Action: Key pressed Key.shift'R''e''s''u''m''e'
Screenshot: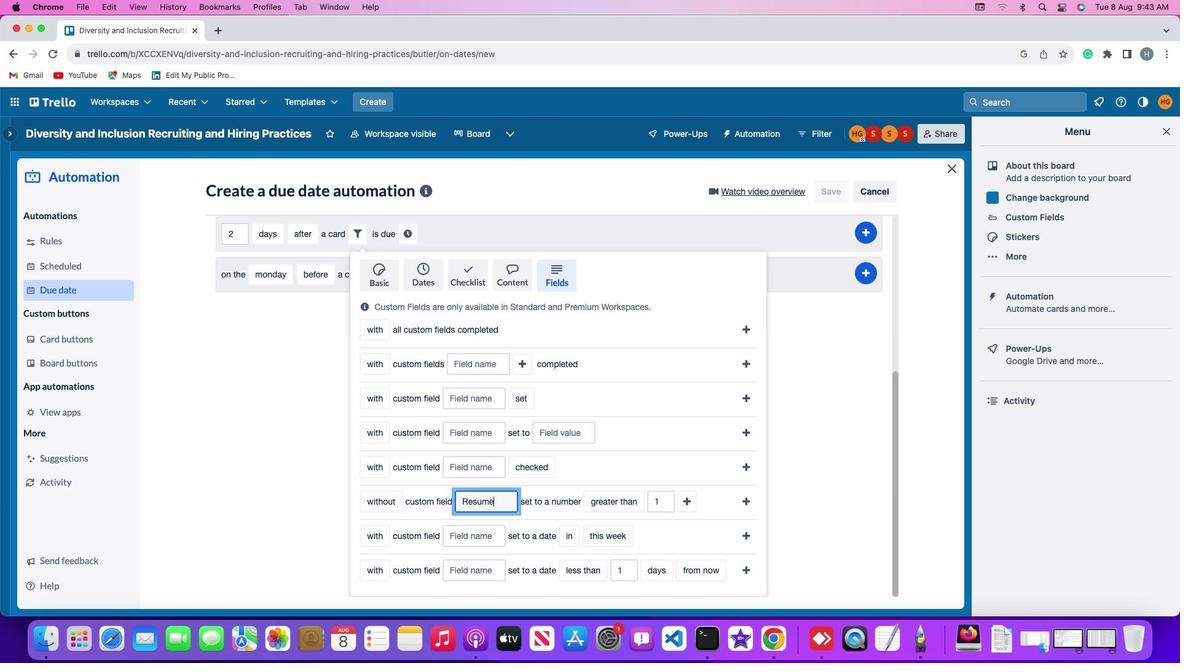 
Action: Mouse moved to (697, 535)
Screenshot: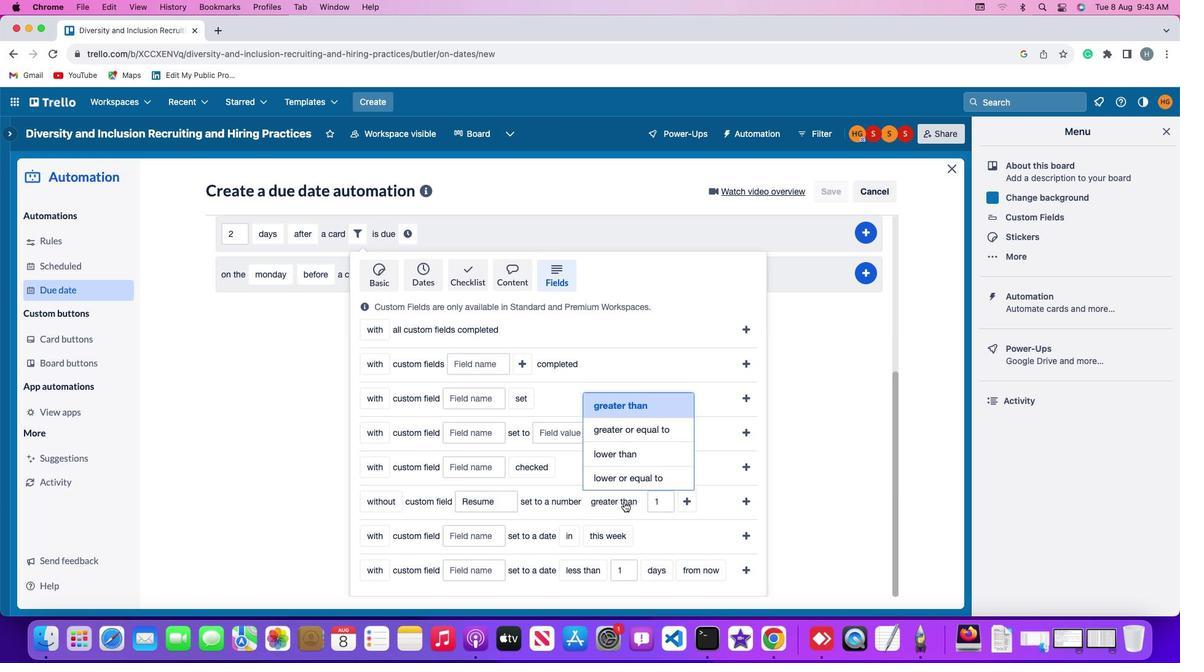 
Action: Mouse pressed left at (697, 535)
Screenshot: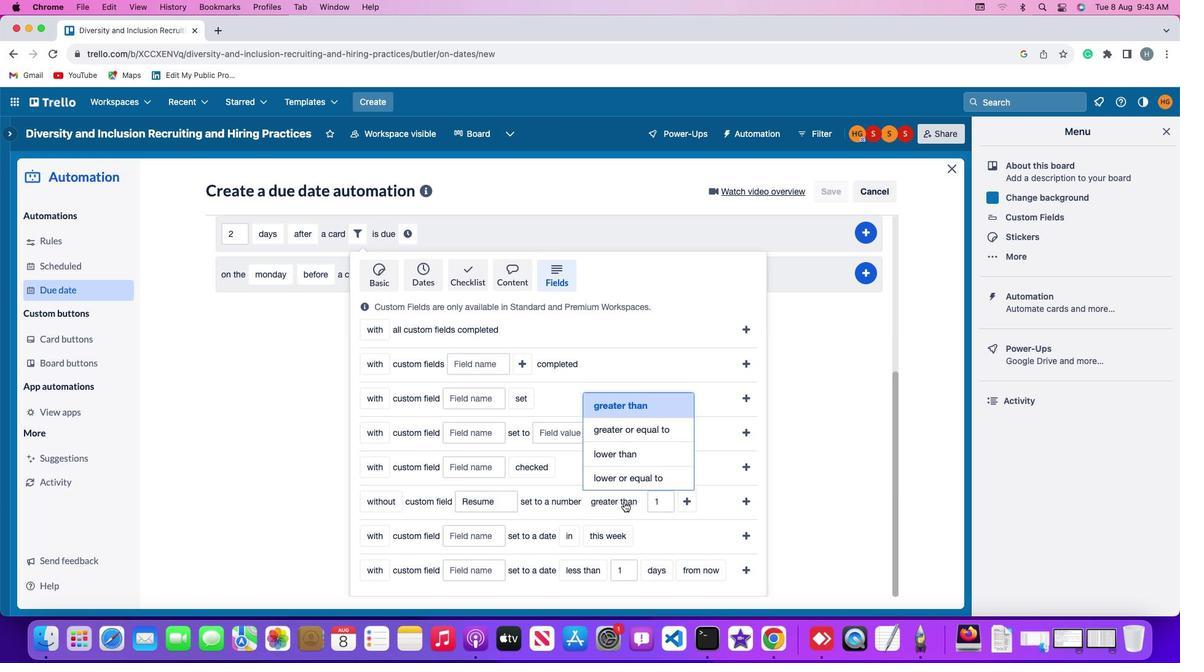 
Action: Mouse moved to (708, 515)
Screenshot: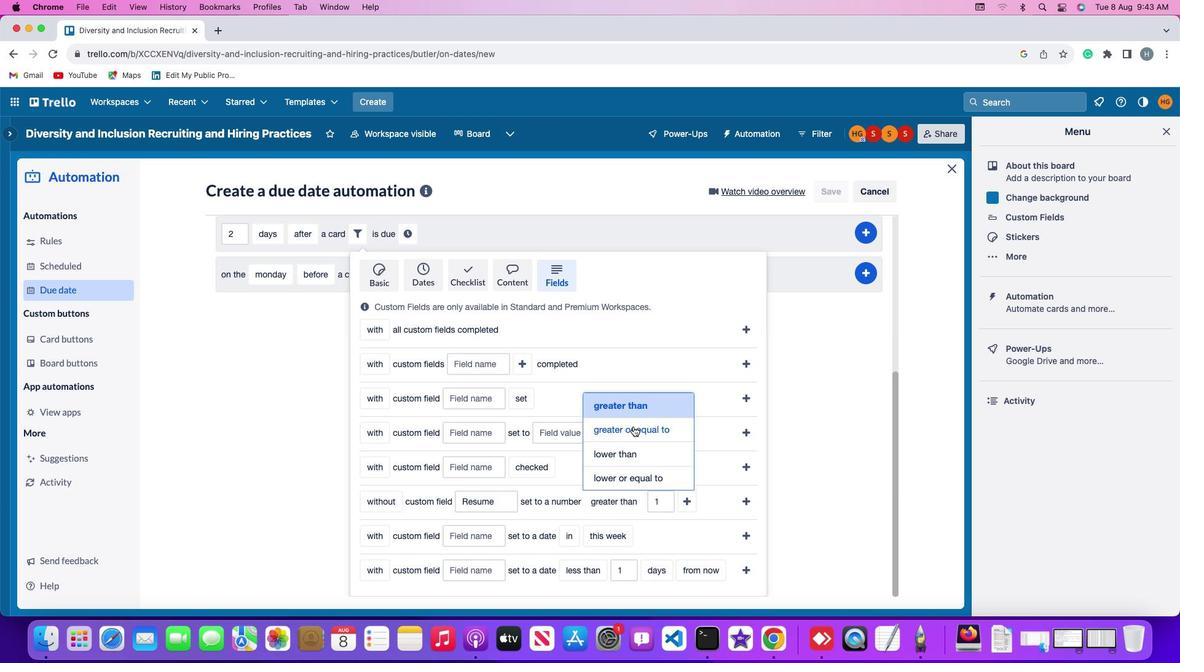 
Action: Mouse pressed left at (708, 515)
Screenshot: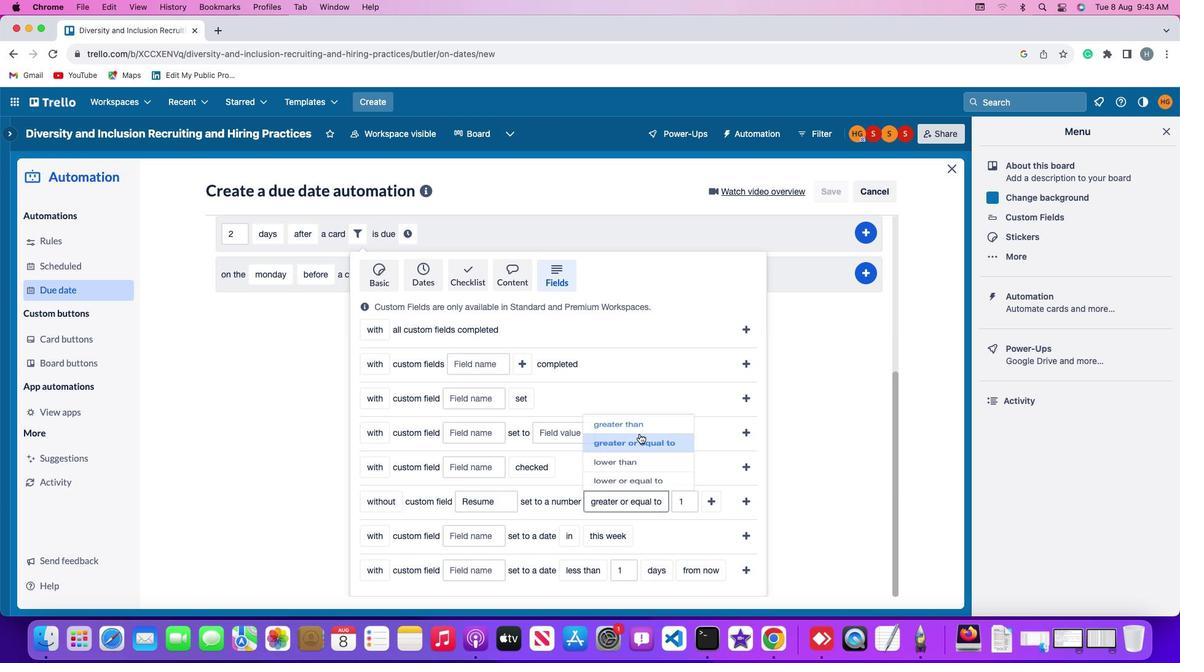 
Action: Mouse moved to (773, 534)
Screenshot: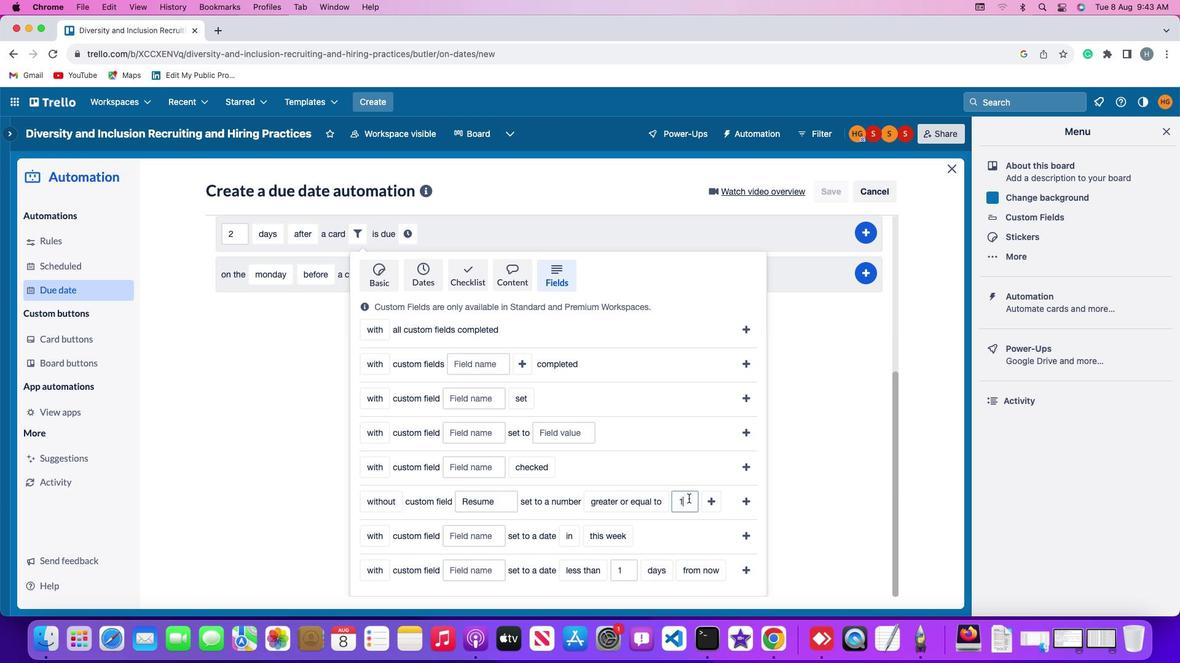 
Action: Mouse pressed left at (773, 534)
Screenshot: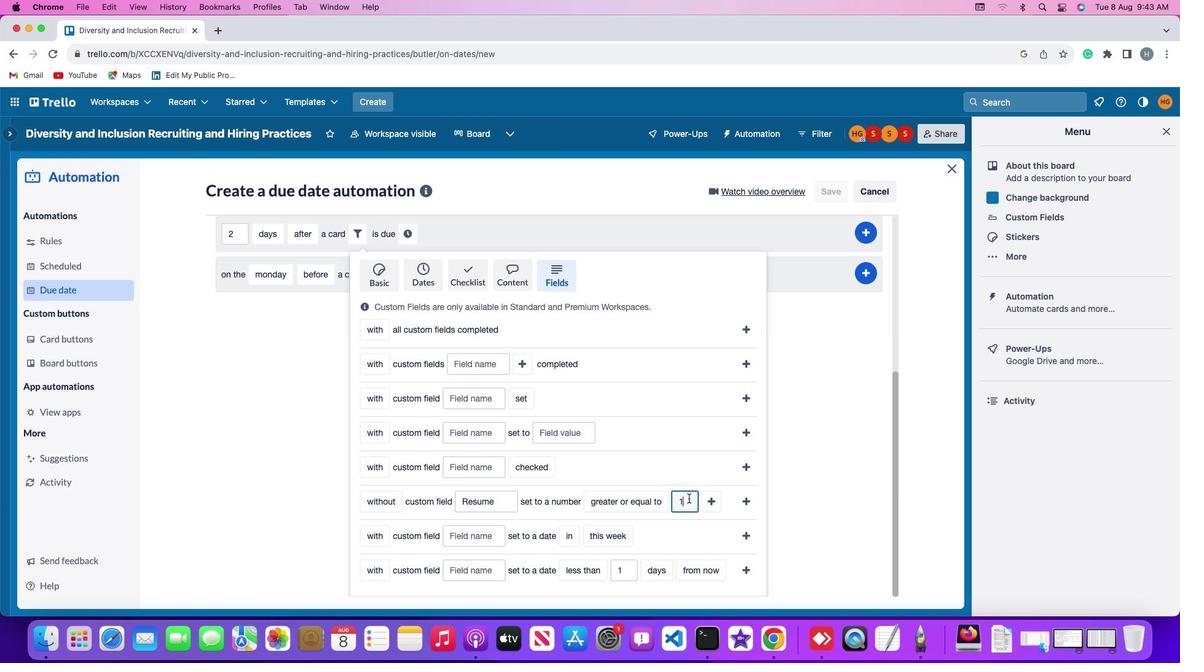 
Action: Key pressed Key.backspace'1'
Screenshot: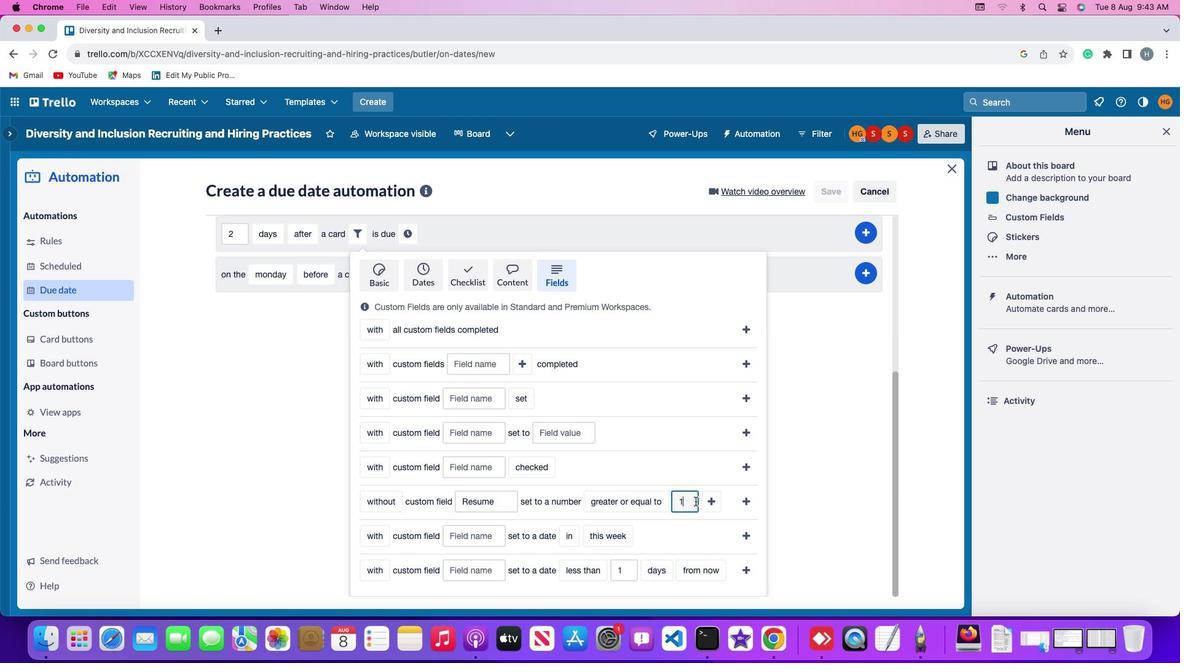 
Action: Mouse moved to (804, 534)
Screenshot: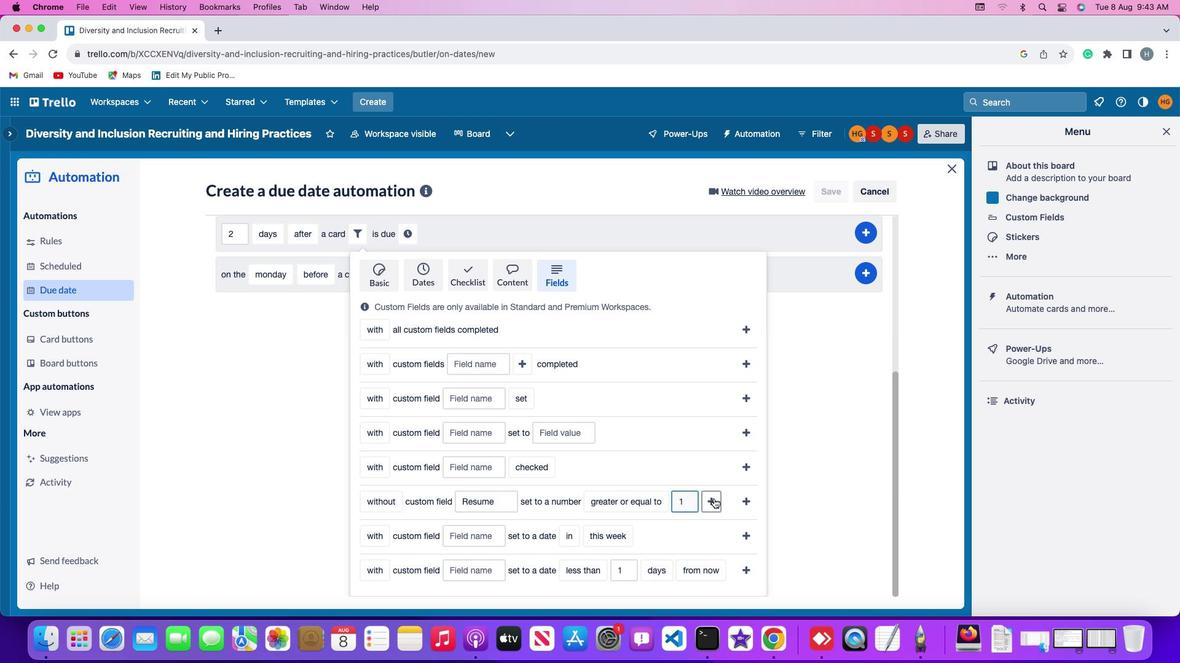 
Action: Mouse pressed left at (804, 534)
Screenshot: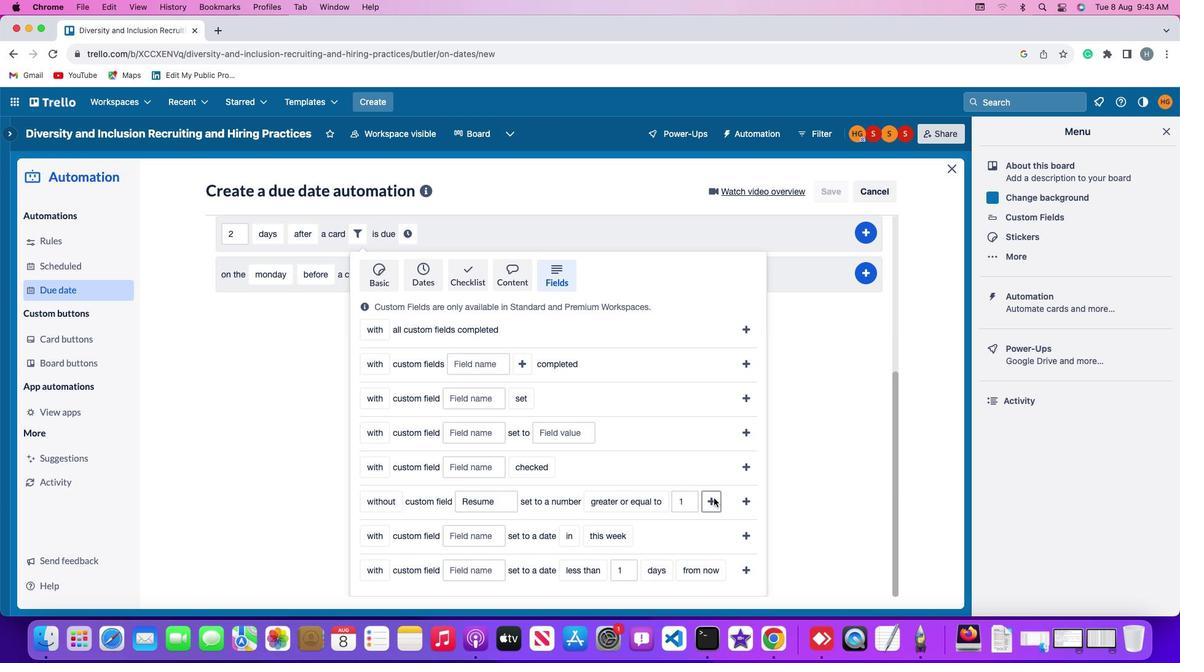 
Action: Mouse moved to (861, 535)
Screenshot: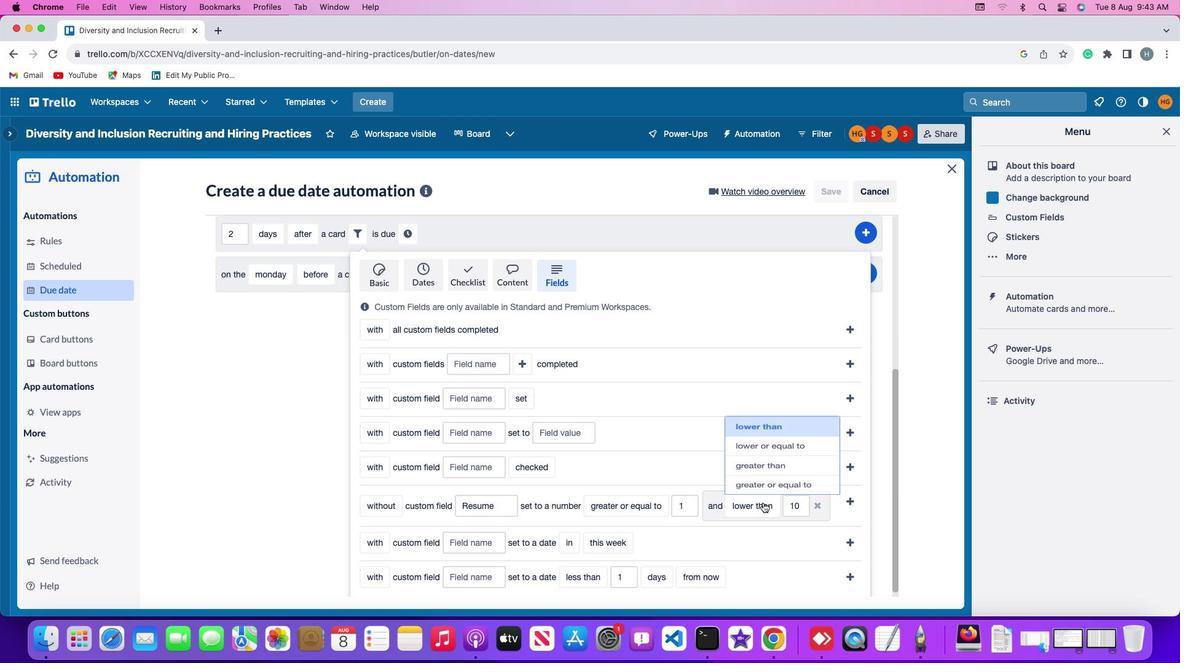 
Action: Mouse pressed left at (861, 535)
Screenshot: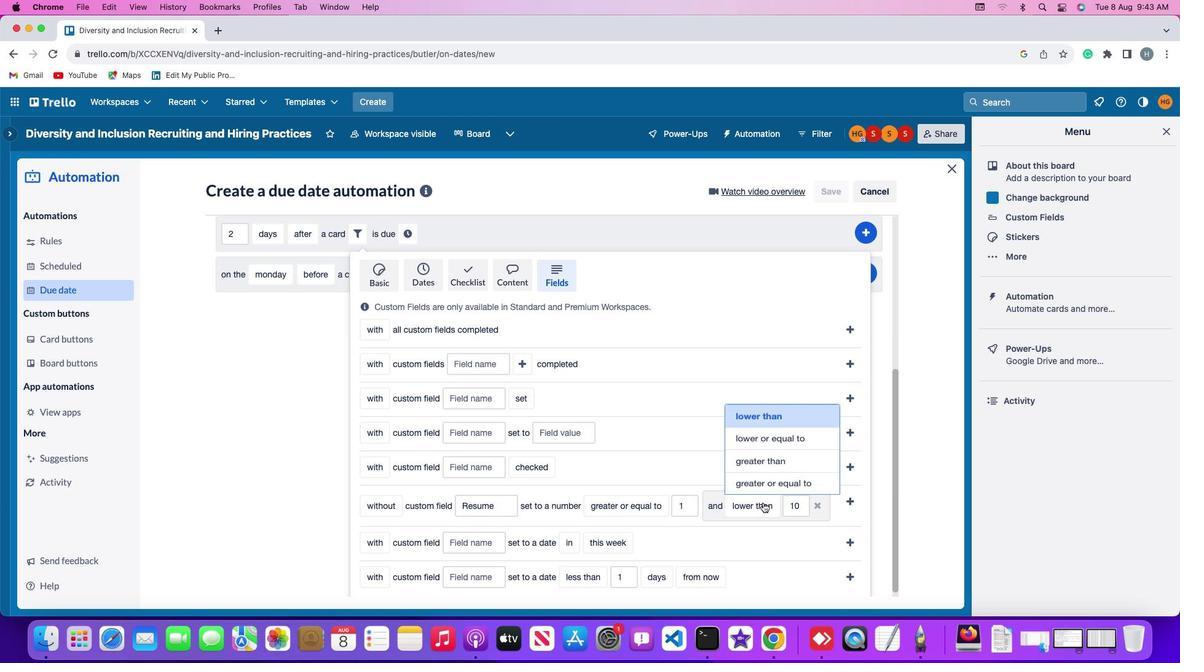 
Action: Mouse moved to (881, 516)
Screenshot: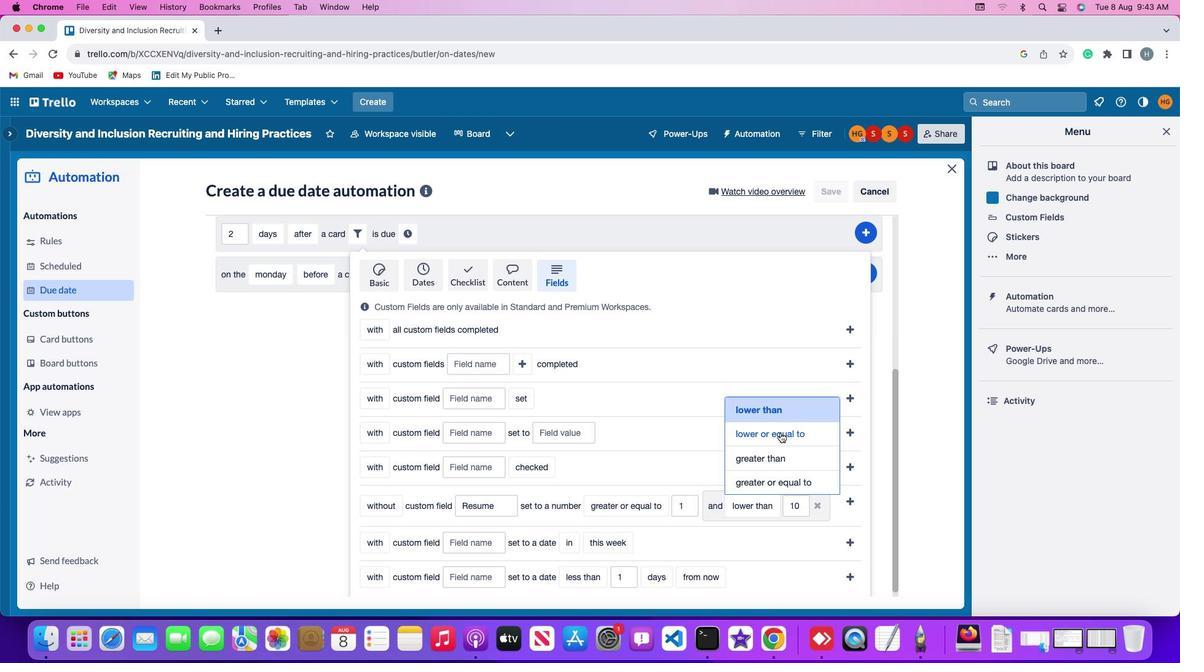 
Action: Mouse pressed left at (881, 516)
Screenshot: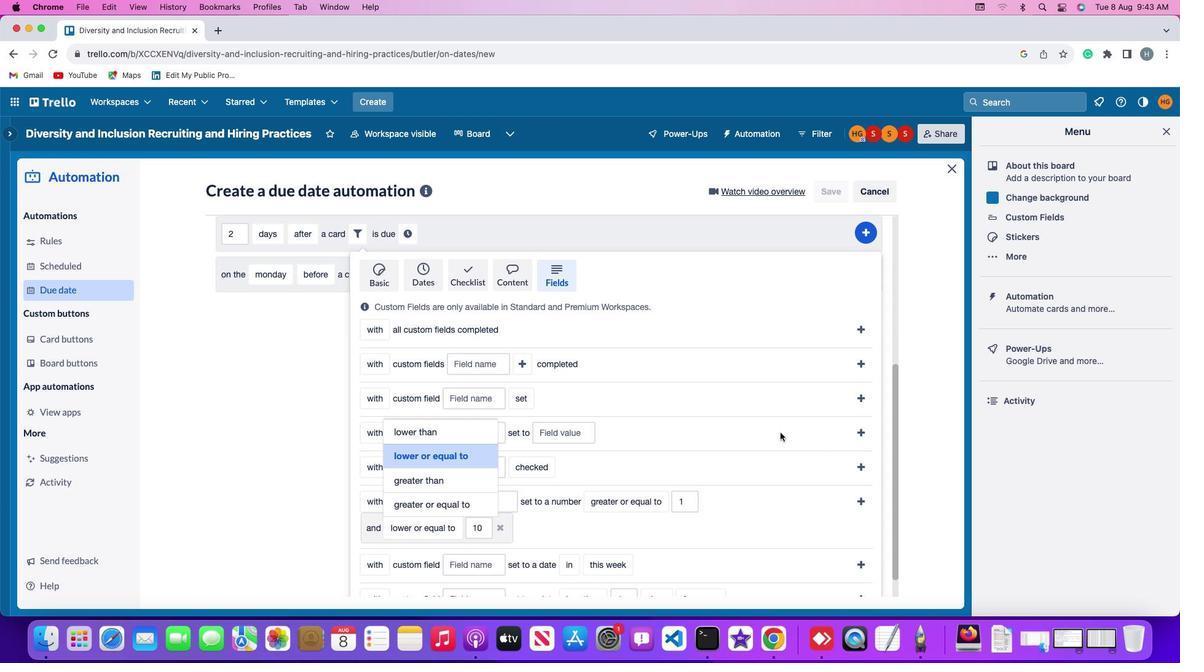 
Action: Mouse moved to (532, 542)
Screenshot: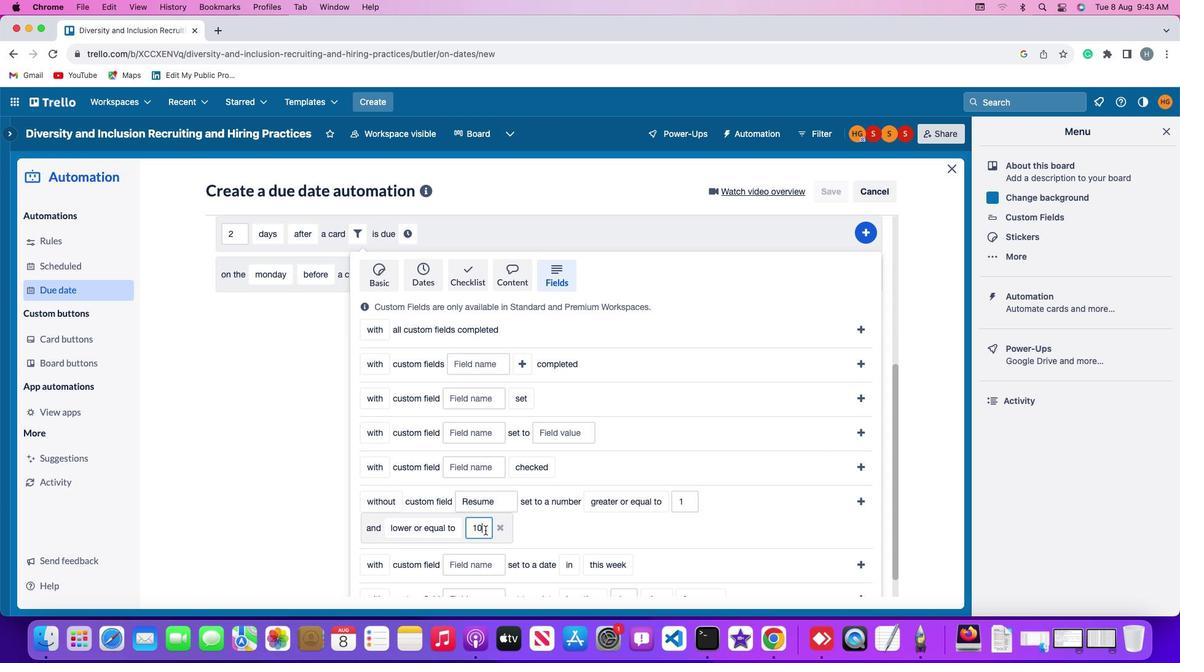 
Action: Mouse pressed left at (532, 542)
Screenshot: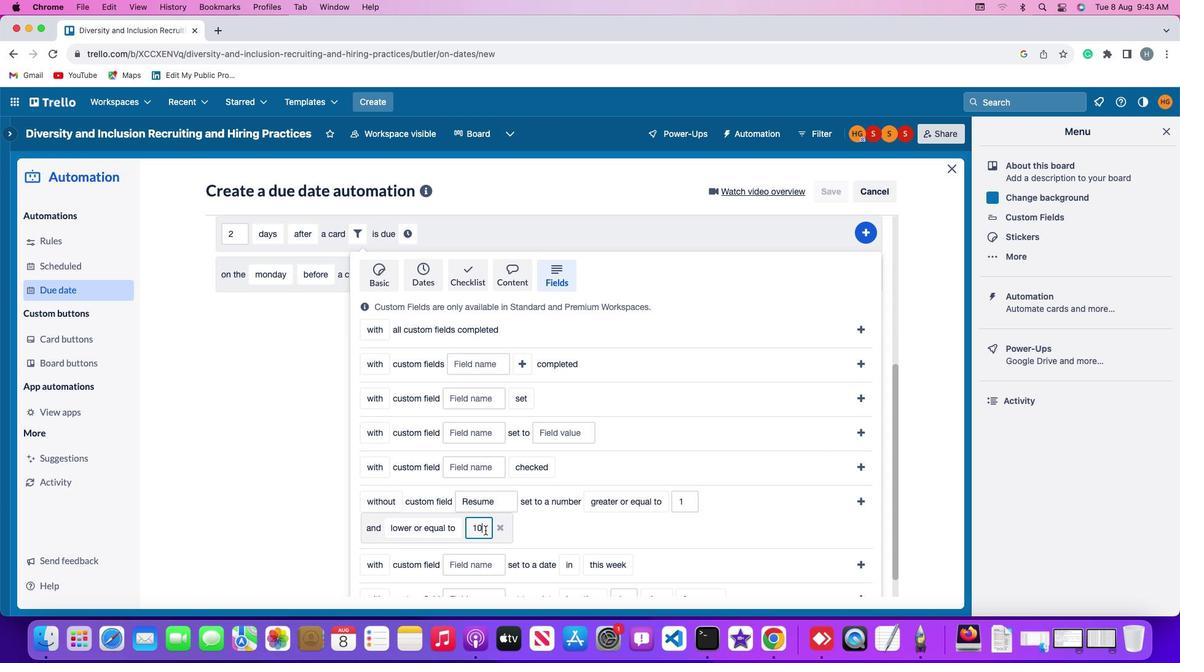 
Action: Key pressed Key.backspaceKey.backspace'1''0'
Screenshot: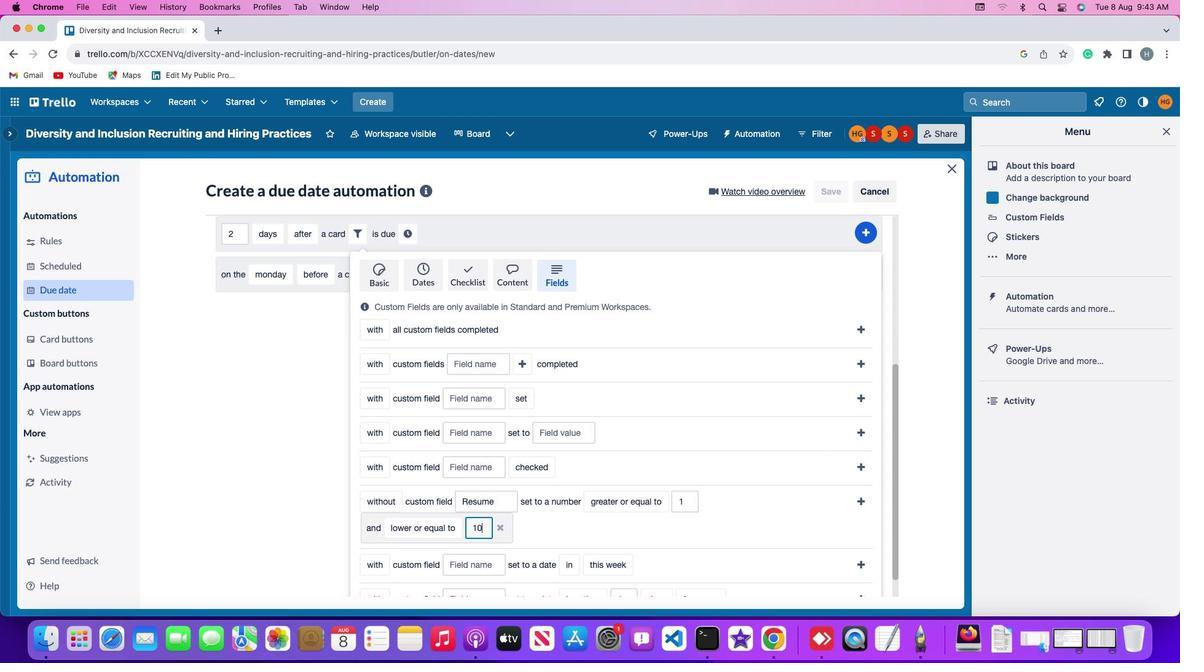 
Action: Mouse moved to (976, 534)
Screenshot: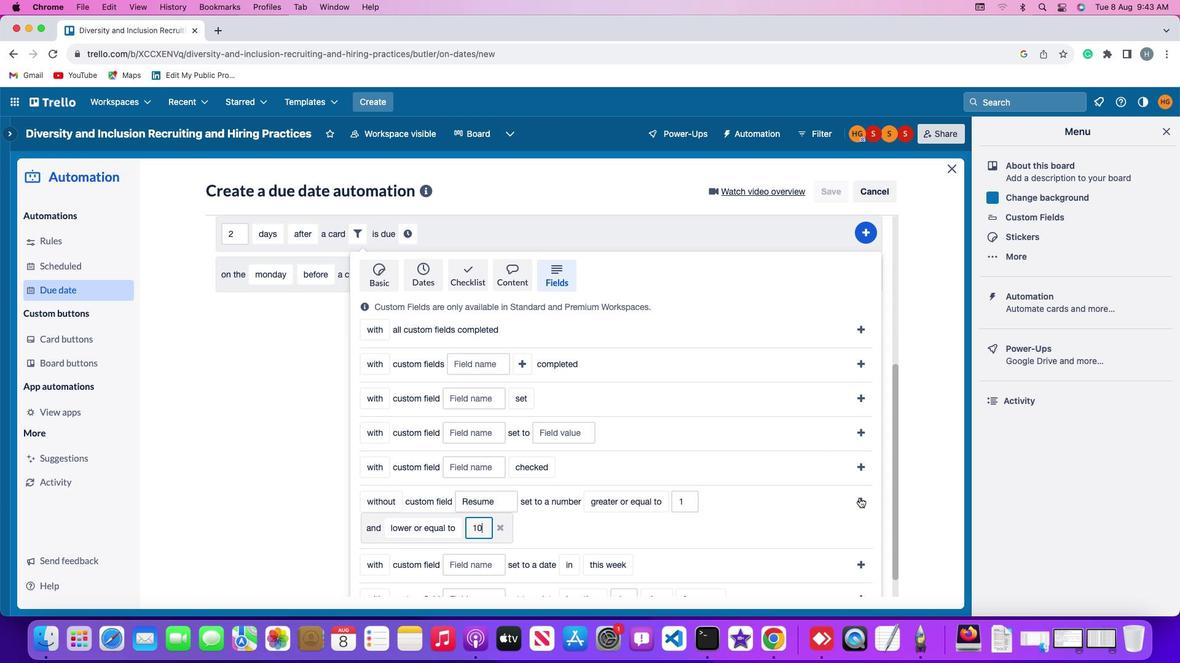 
Action: Mouse pressed left at (976, 534)
Screenshot: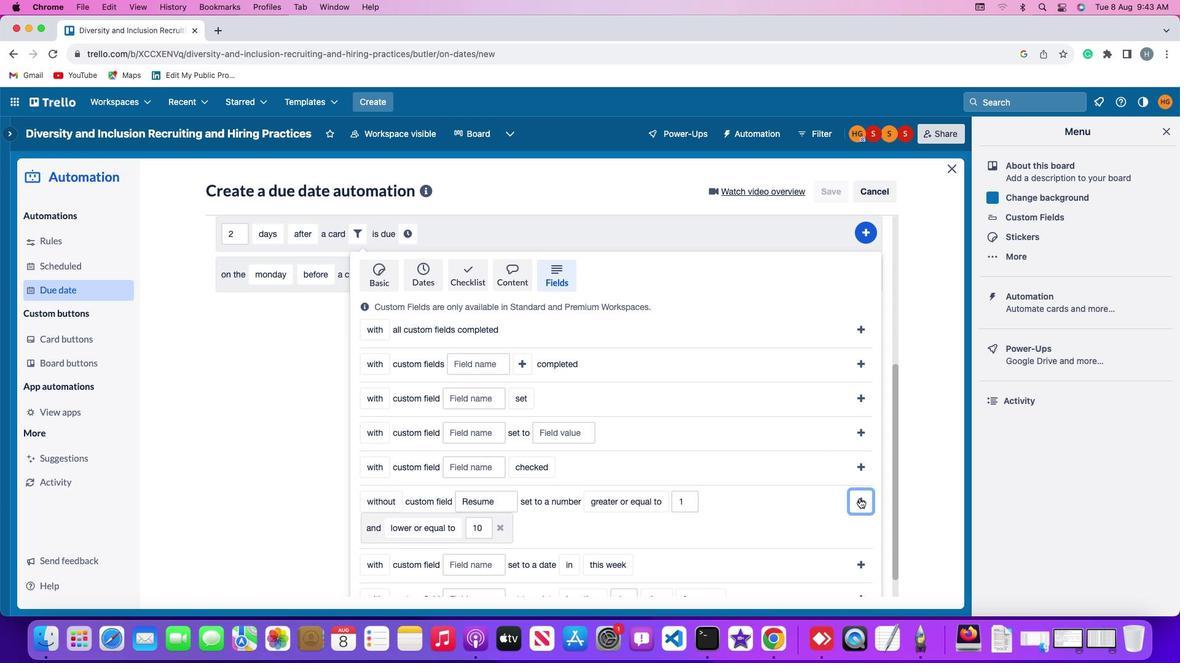 
Action: Mouse moved to (897, 533)
Screenshot: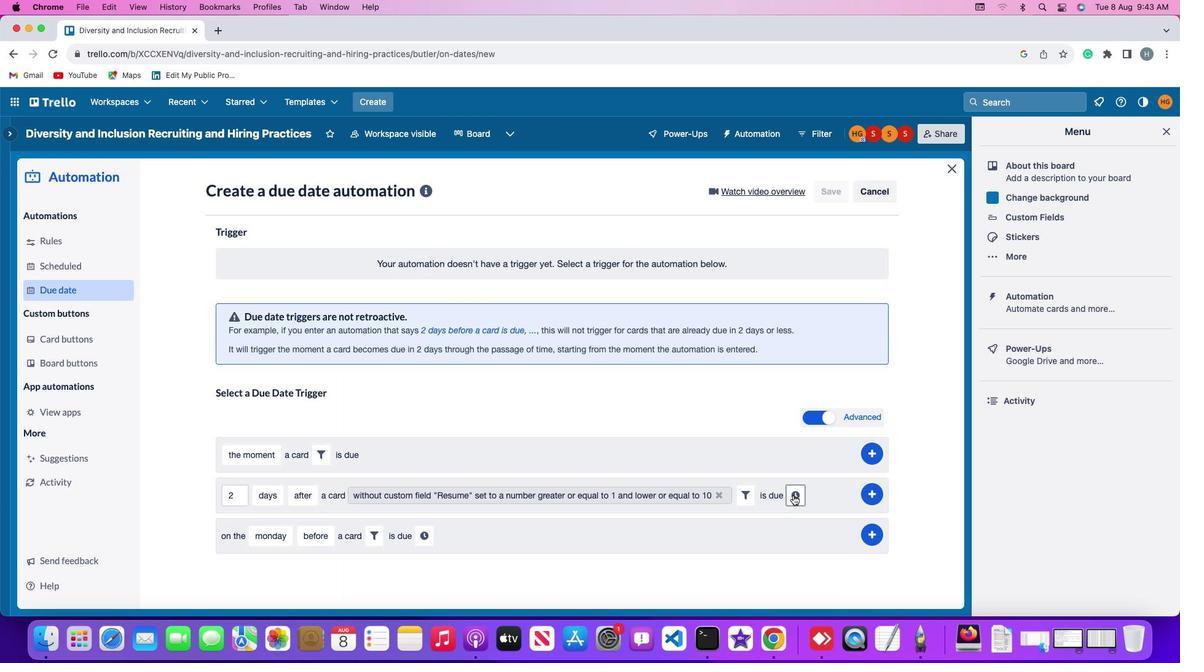 
Action: Mouse pressed left at (897, 533)
Screenshot: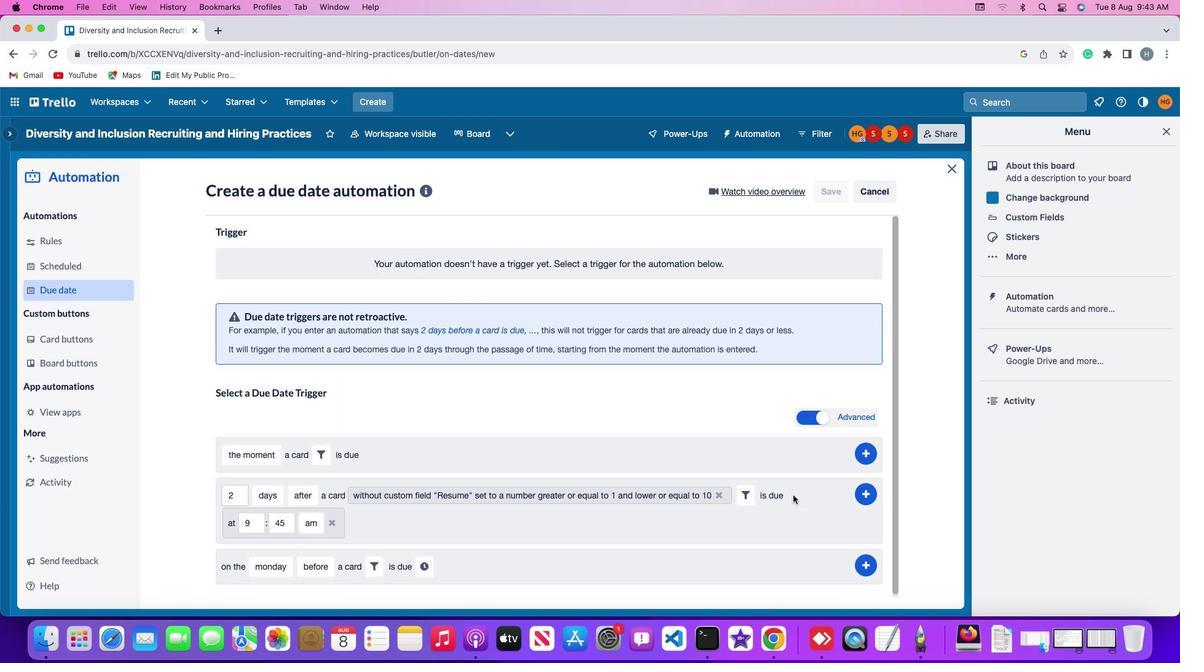 
Action: Mouse moved to (263, 540)
Screenshot: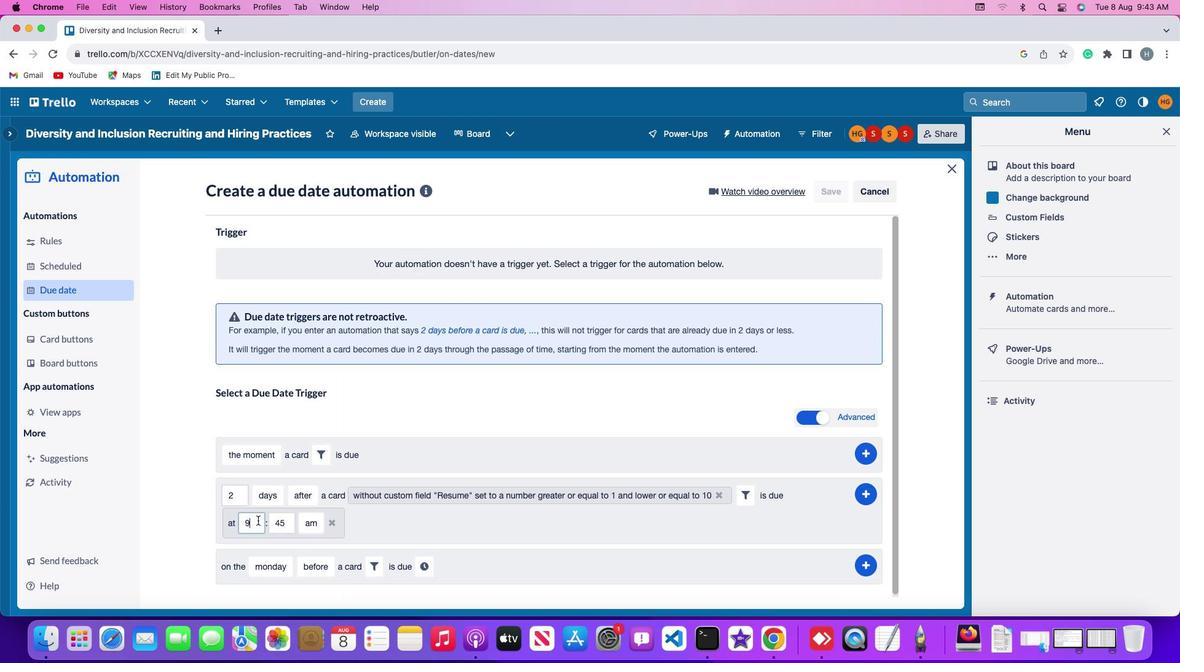 
Action: Mouse pressed left at (263, 540)
Screenshot: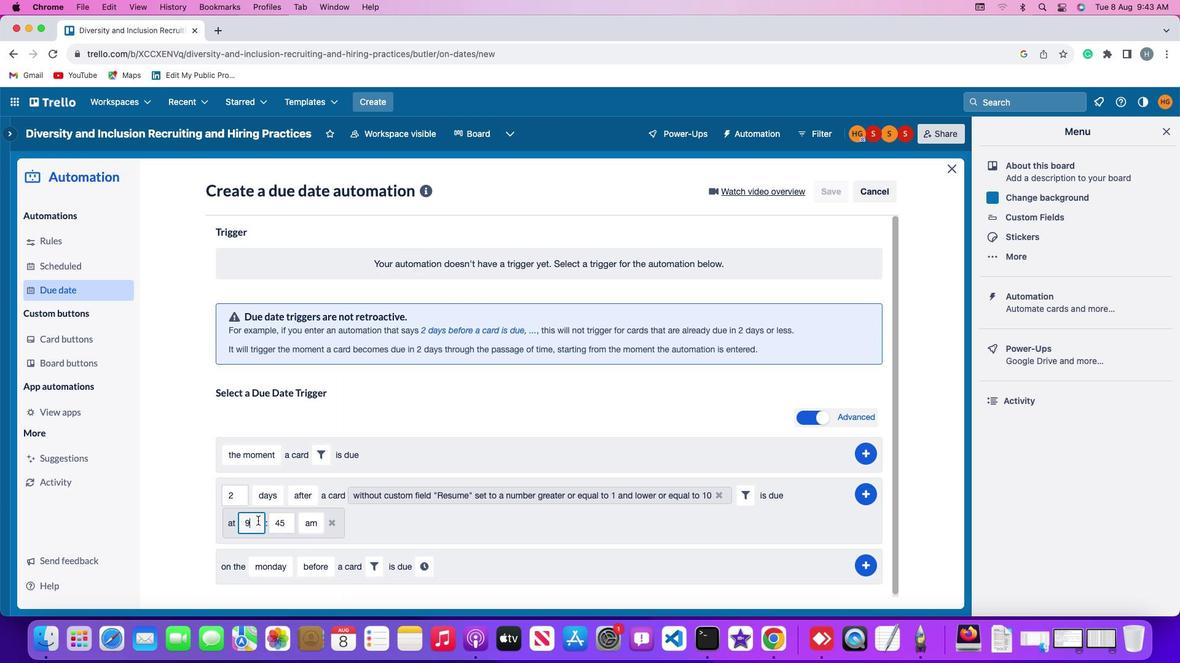 
Action: Key pressed Key.backspace'1''1'
Screenshot: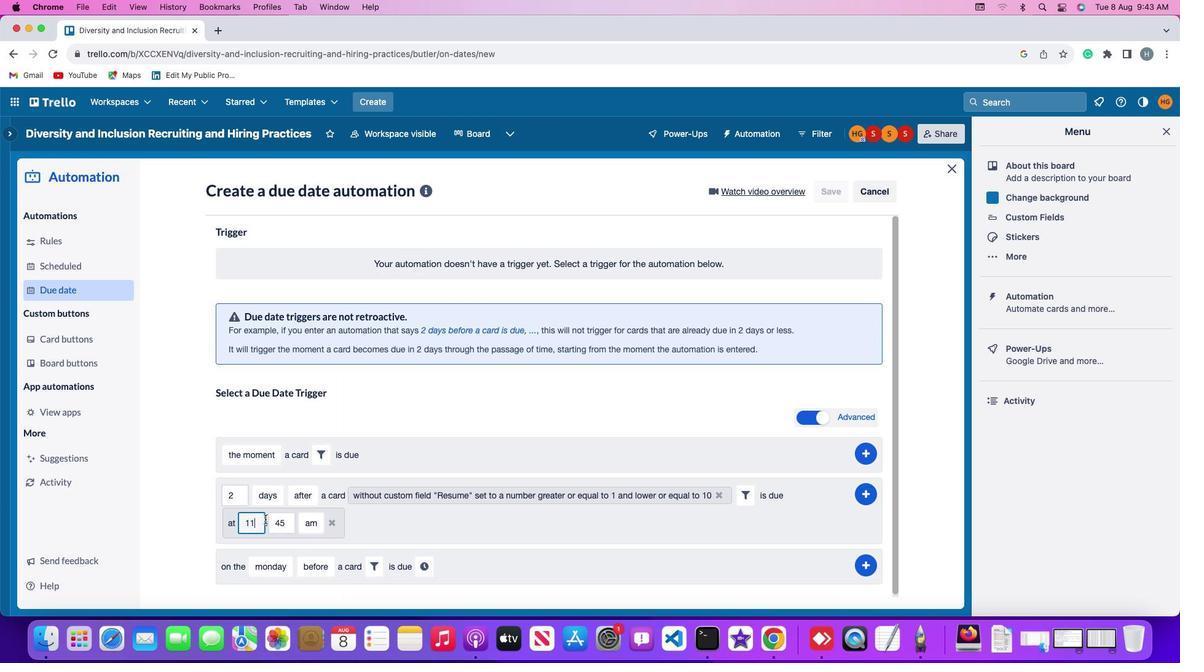 
Action: Mouse moved to (299, 539)
Screenshot: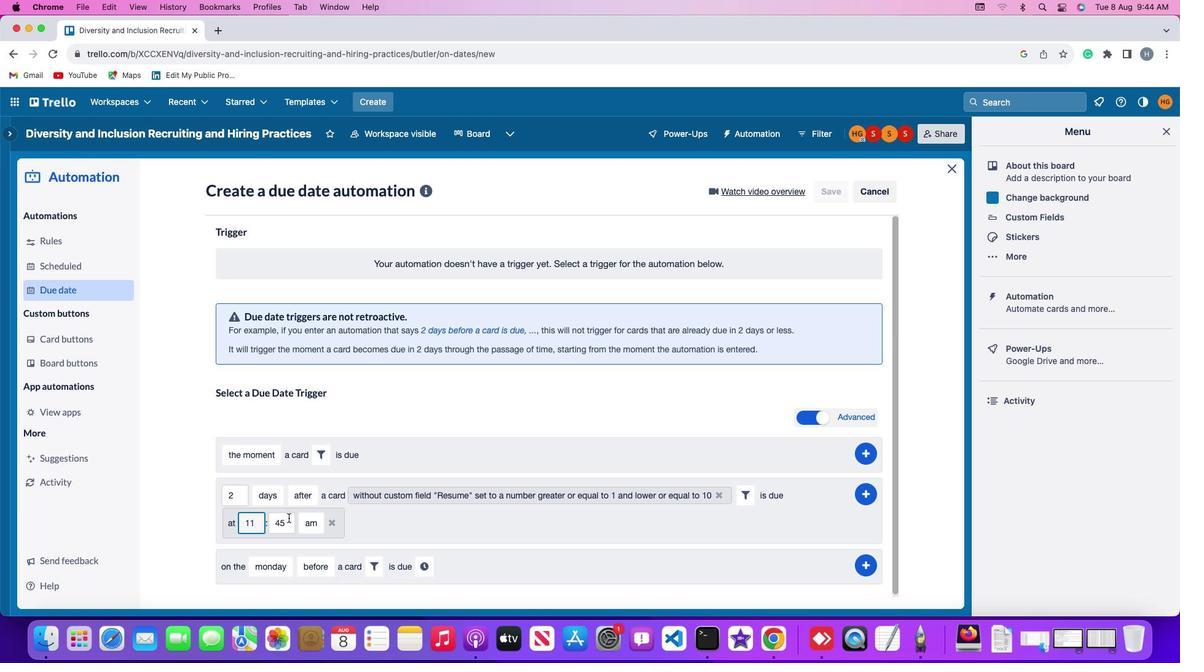 
Action: Mouse pressed left at (299, 539)
Screenshot: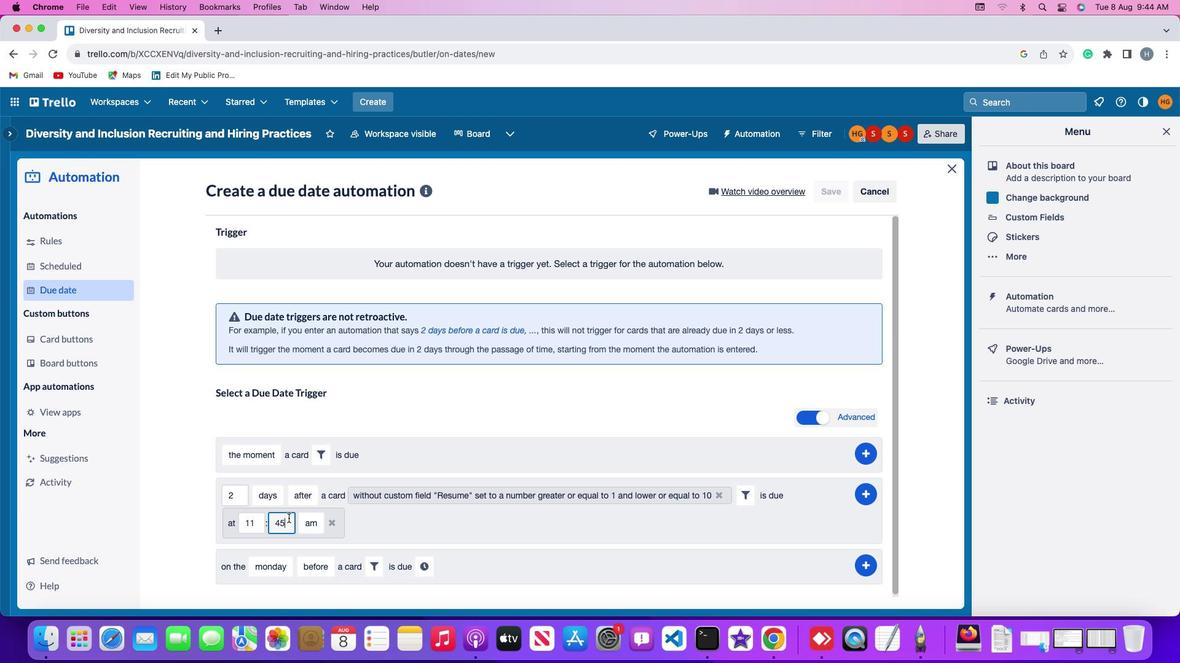 
Action: Key pressed Key.backspaceKey.backspace
Screenshot: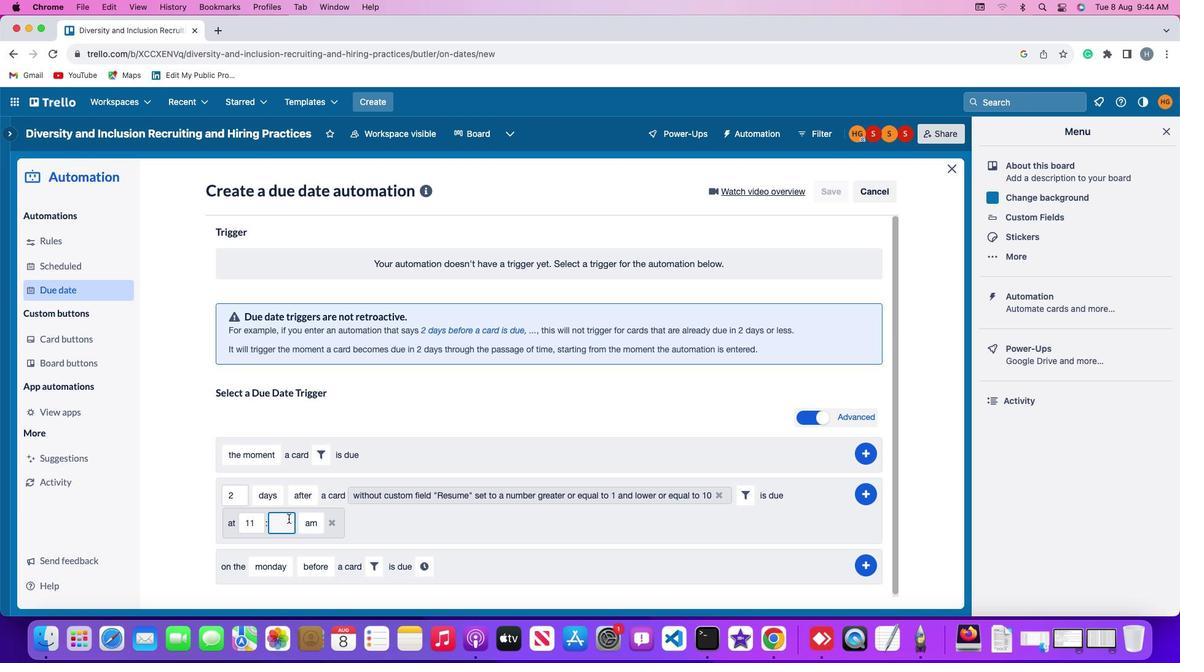 
Action: Mouse moved to (299, 539)
Screenshot: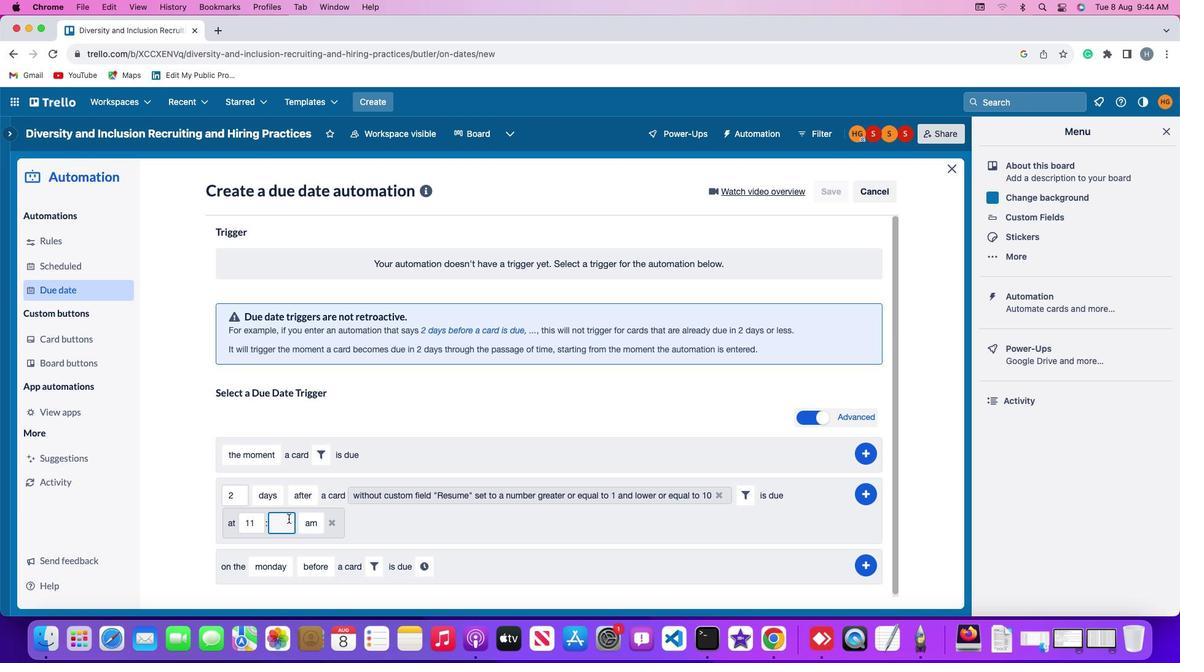 
Action: Key pressed '0''0'
Screenshot: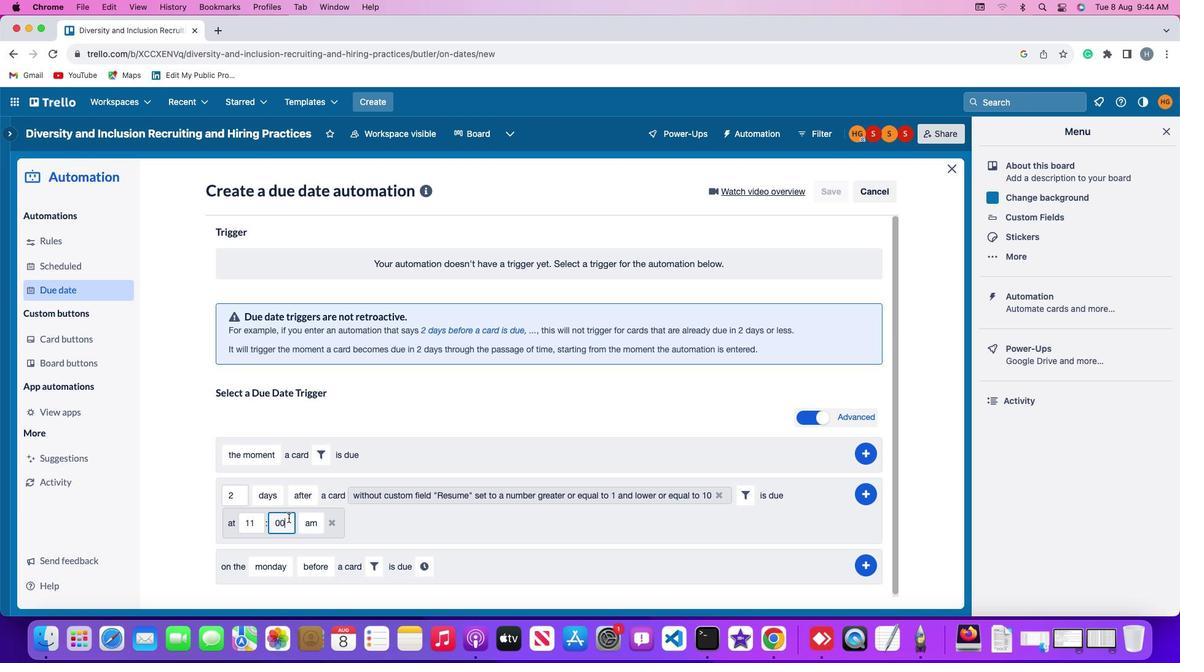 
Action: Mouse moved to (318, 540)
Screenshot: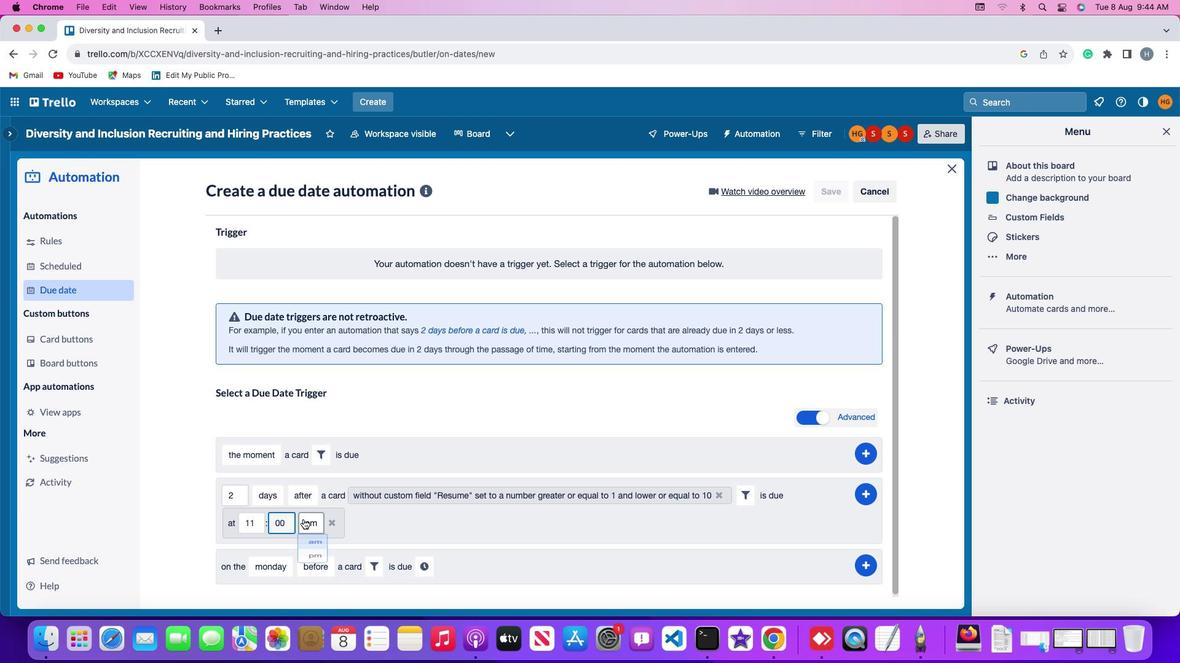 
Action: Mouse pressed left at (318, 540)
Screenshot: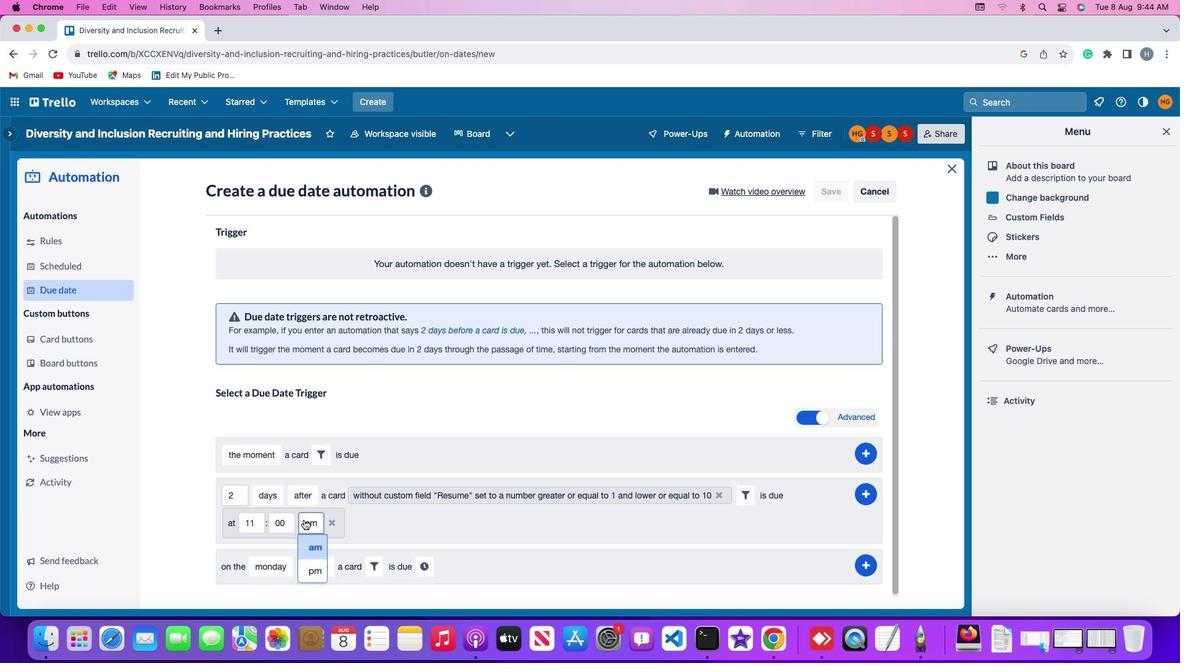 
Action: Mouse moved to (330, 547)
Screenshot: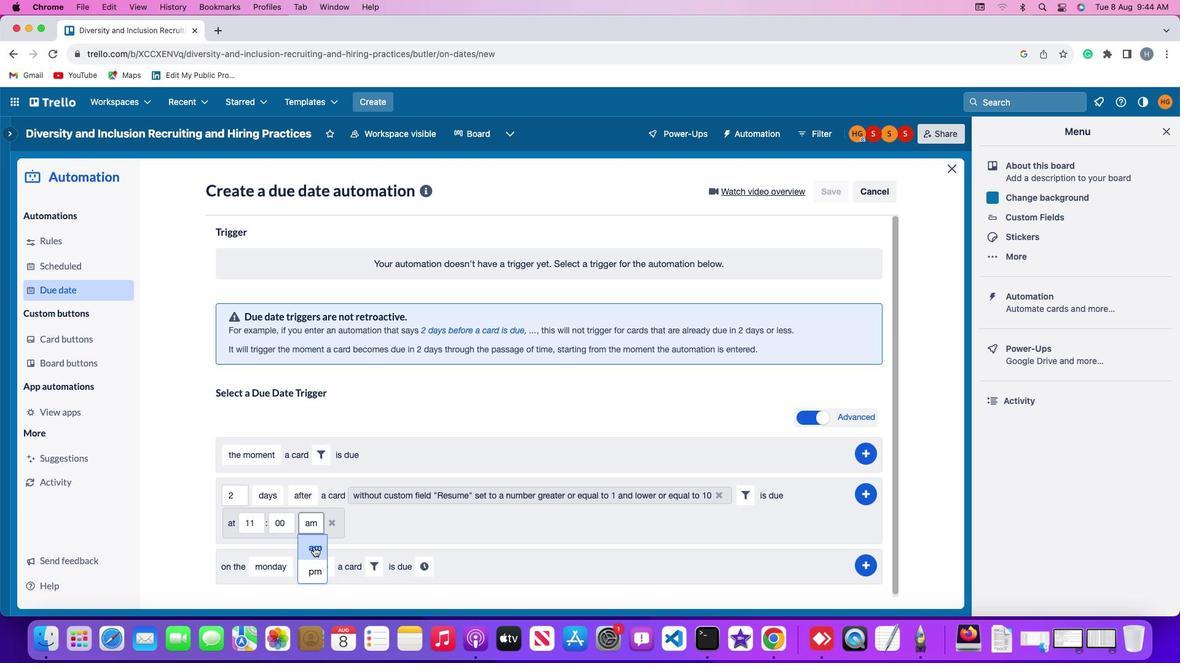 
Action: Mouse pressed left at (330, 547)
Screenshot: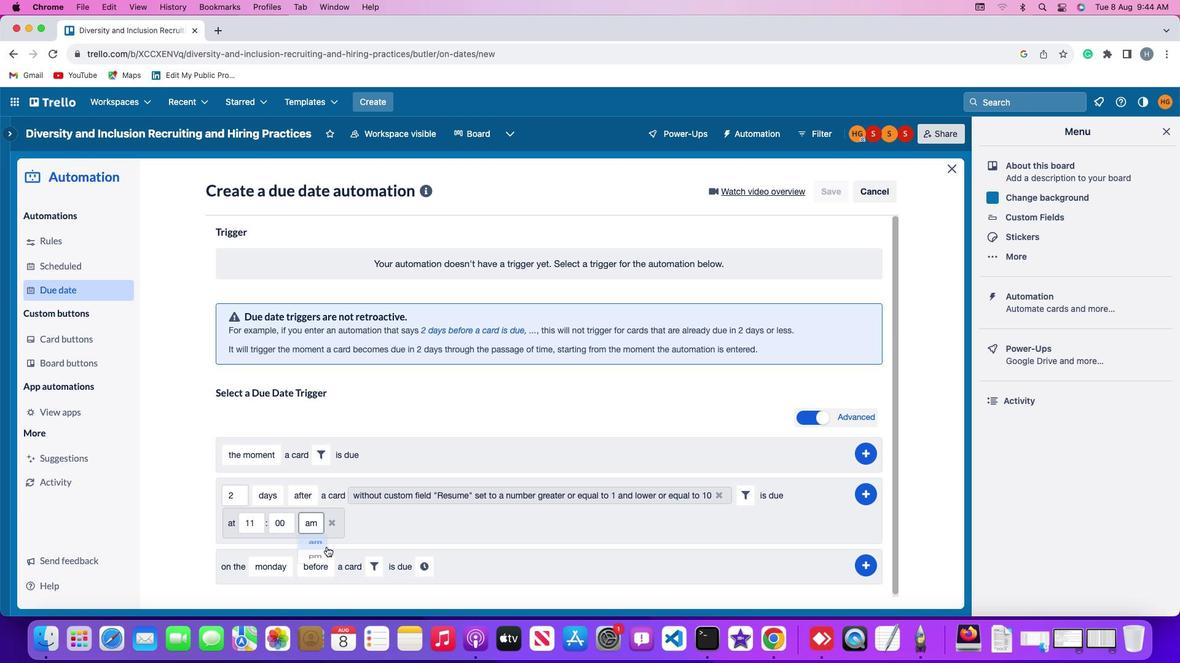 
Action: Mouse moved to (984, 532)
Screenshot: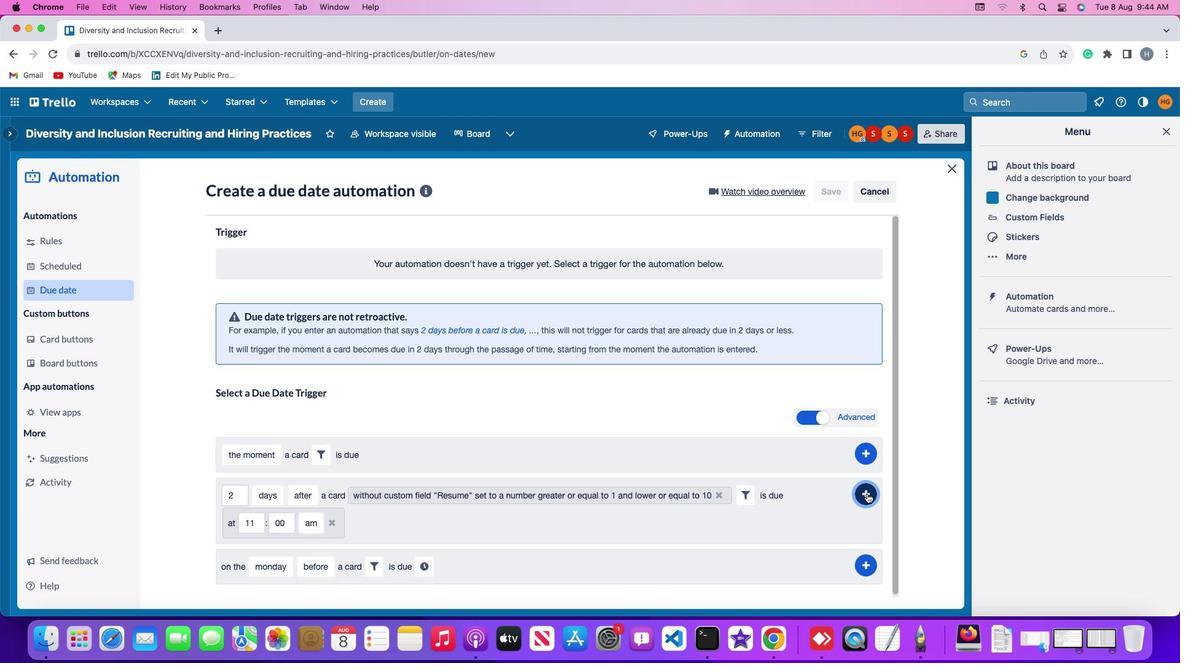 
Action: Mouse pressed left at (984, 532)
Screenshot: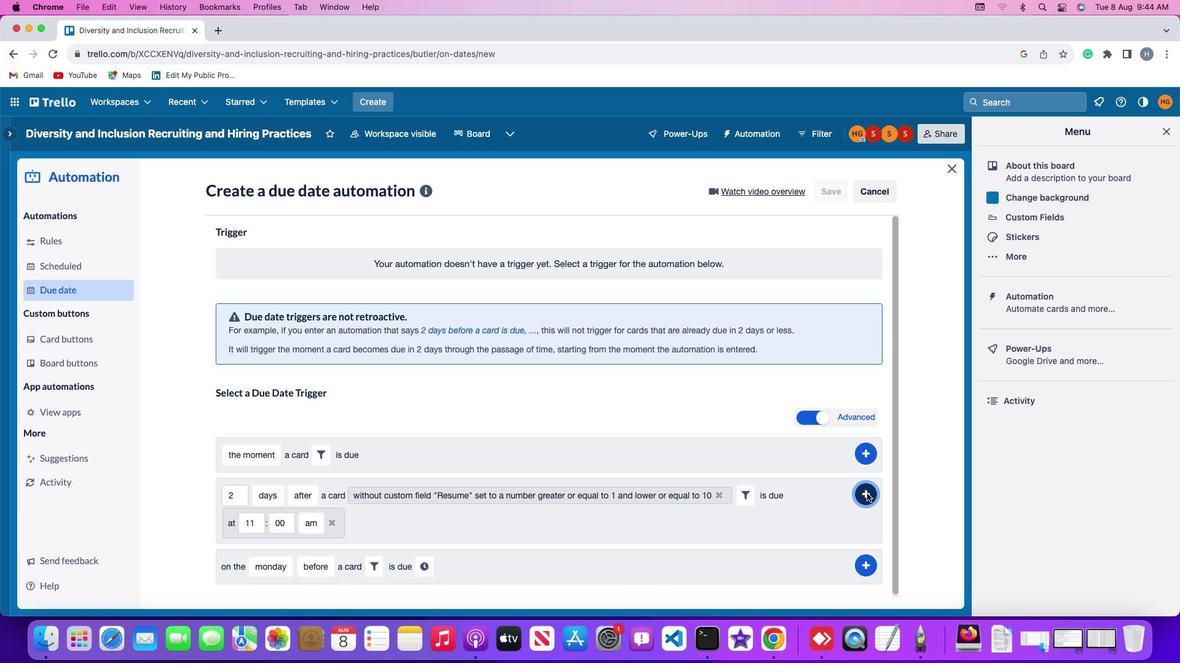 
Action: Mouse moved to (1047, 505)
Screenshot: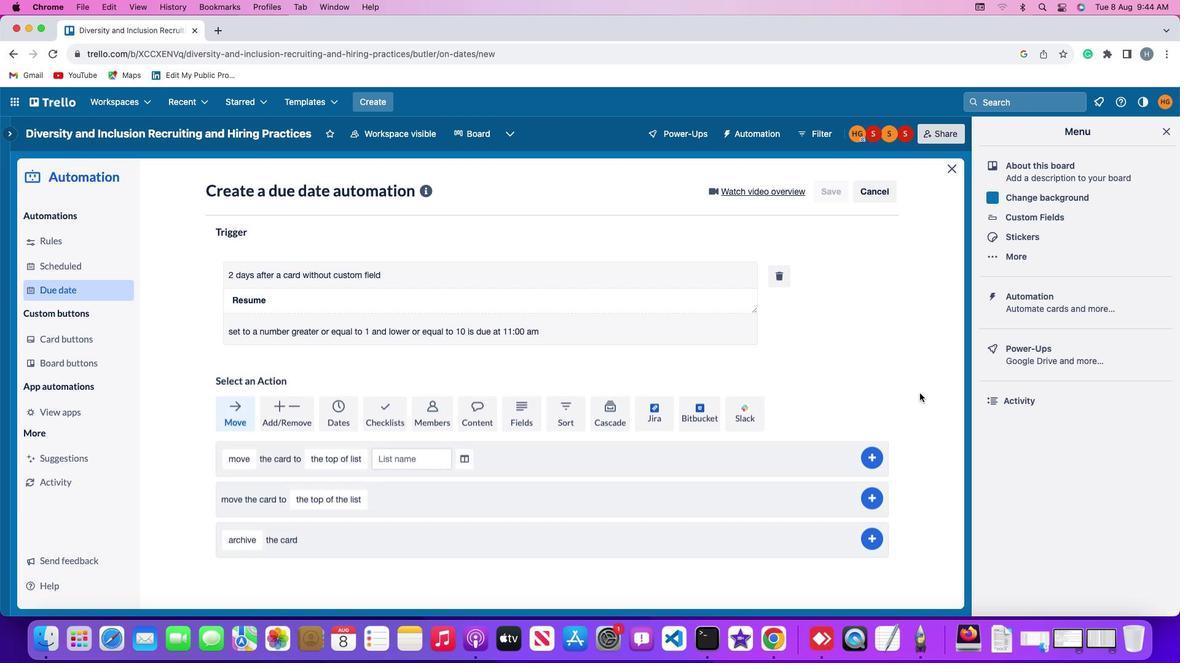
